 Task: Look for space in Lancenigo-Villorba, Italy from 8th June, 2023 to 16th June, 2023 for 2 adults in price range Rs.10000 to Rs.15000. Place can be entire place with 1  bedroom having 1 bed and 1 bathroom. Property type can be house, flat, guest house, hotel. Booking option can be shelf check-in. Required host language is English.
Action: Mouse moved to (381, 64)
Screenshot: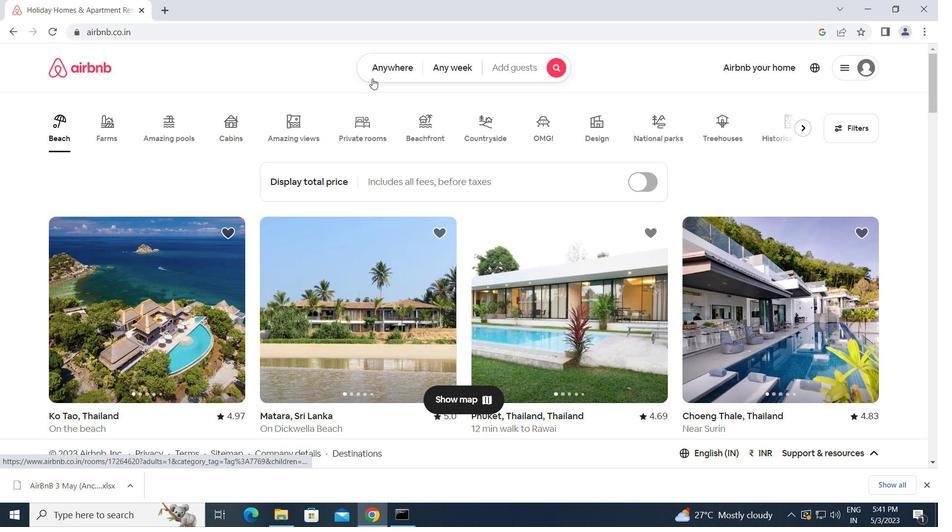 
Action: Mouse pressed left at (381, 64)
Screenshot: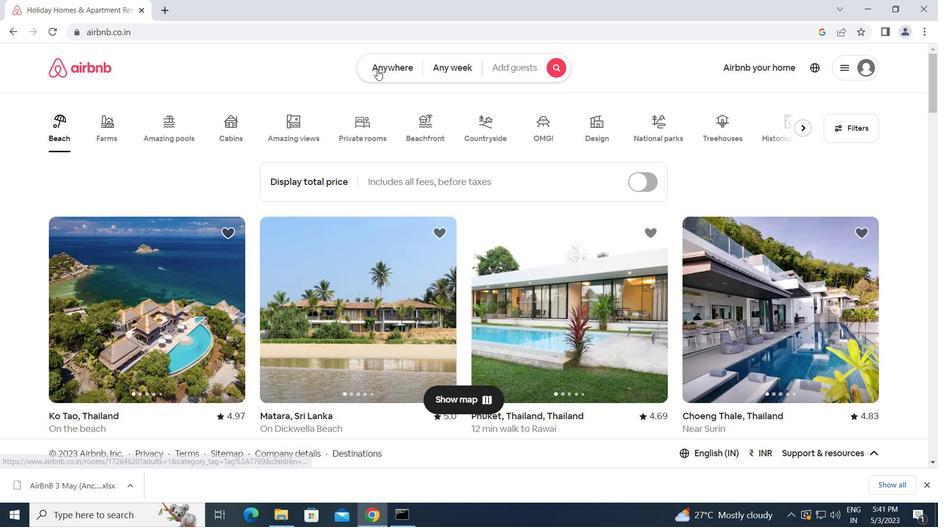 
Action: Mouse moved to (341, 101)
Screenshot: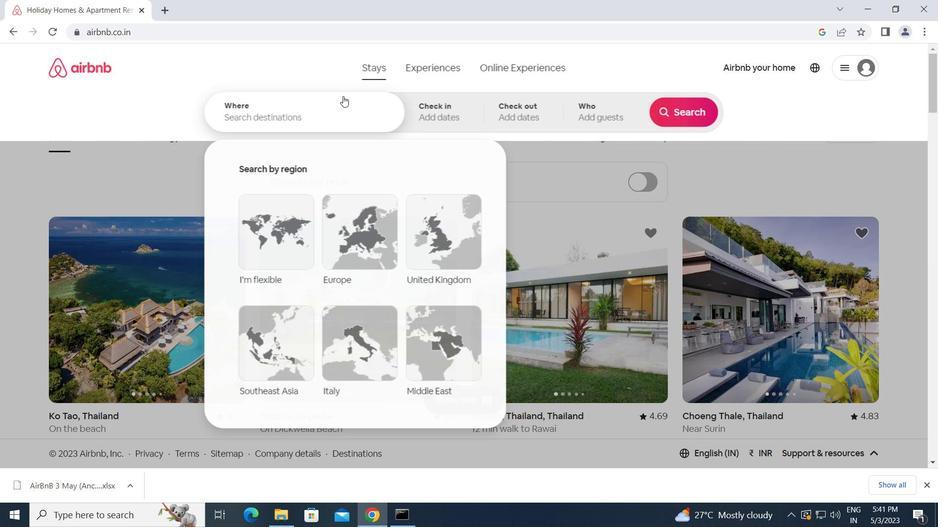 
Action: Mouse pressed left at (341, 101)
Screenshot: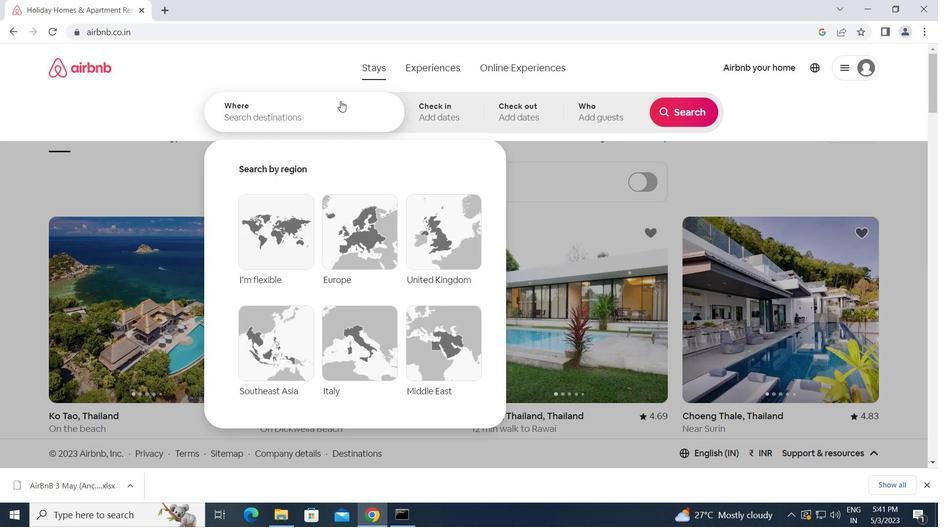 
Action: Key pressed l<Key.caps_lock>ancenigo-<Key.caps_lock>v<Key.caps_lock>illorba,<Key.space><Key.caps_lock>i<Key.caps_lock>taly<Key.enter>
Screenshot: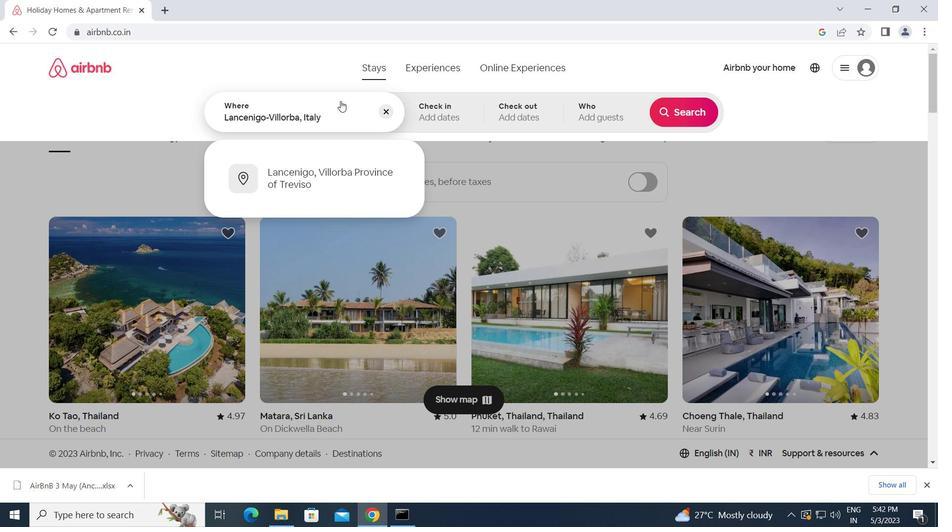 
Action: Mouse moved to (612, 291)
Screenshot: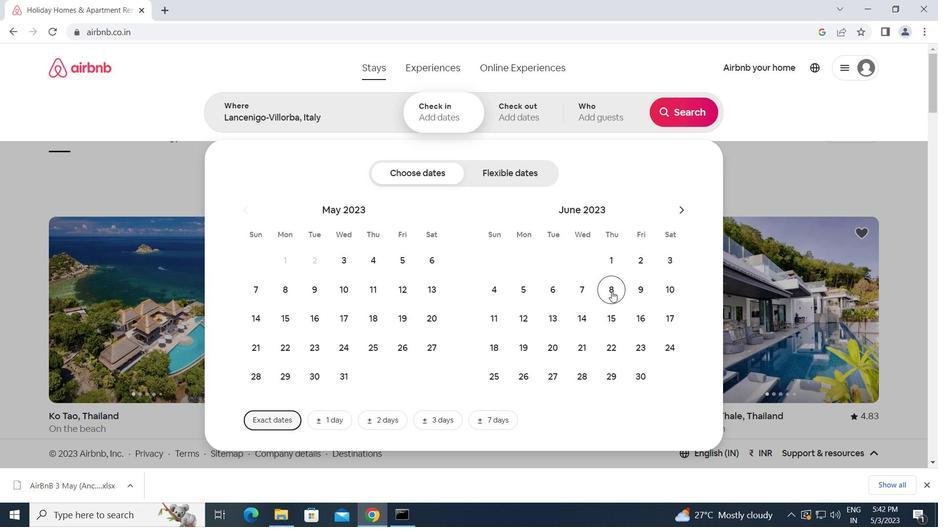 
Action: Mouse pressed left at (612, 291)
Screenshot: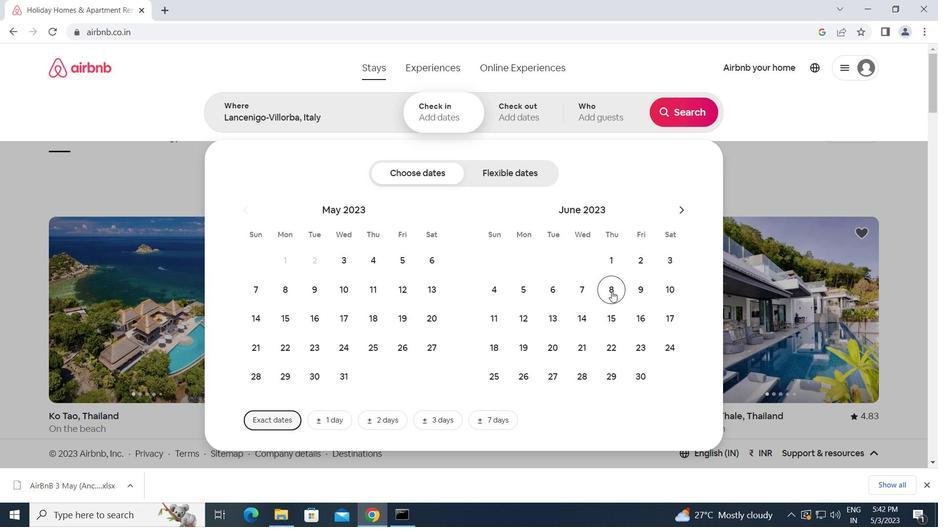 
Action: Mouse moved to (653, 322)
Screenshot: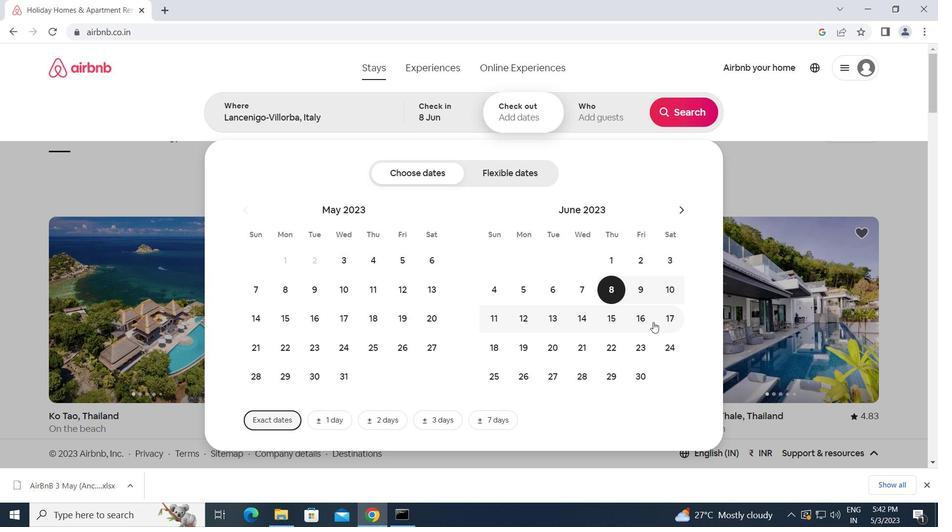 
Action: Mouse pressed left at (653, 322)
Screenshot: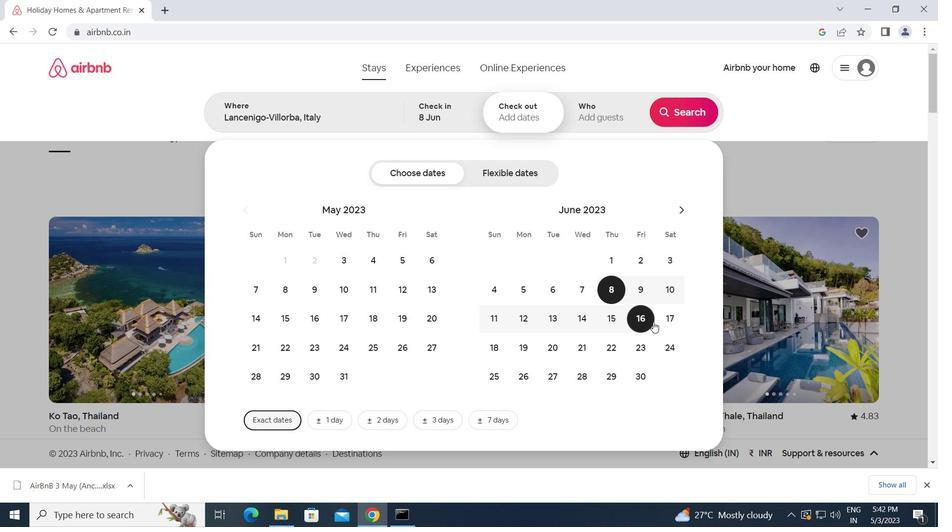 
Action: Mouse moved to (622, 114)
Screenshot: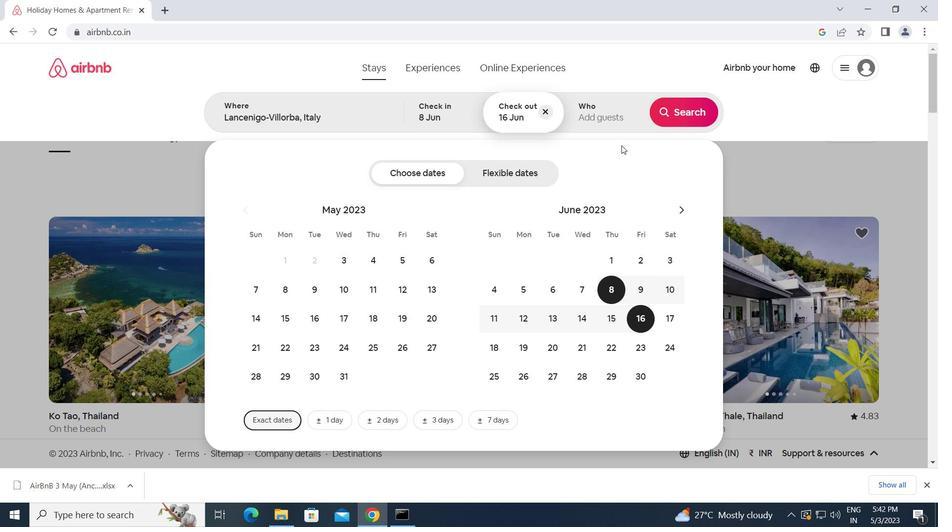 
Action: Mouse pressed left at (622, 114)
Screenshot: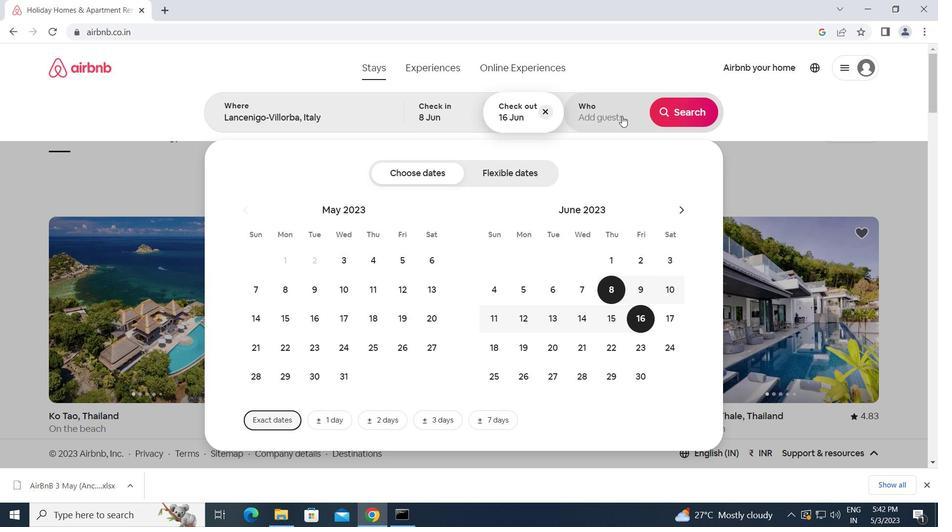 
Action: Mouse moved to (685, 178)
Screenshot: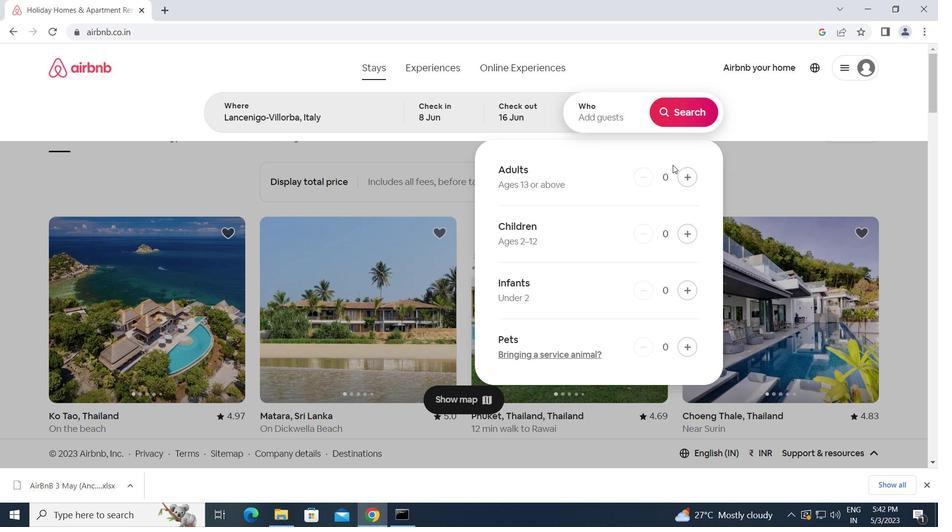 
Action: Mouse pressed left at (685, 178)
Screenshot: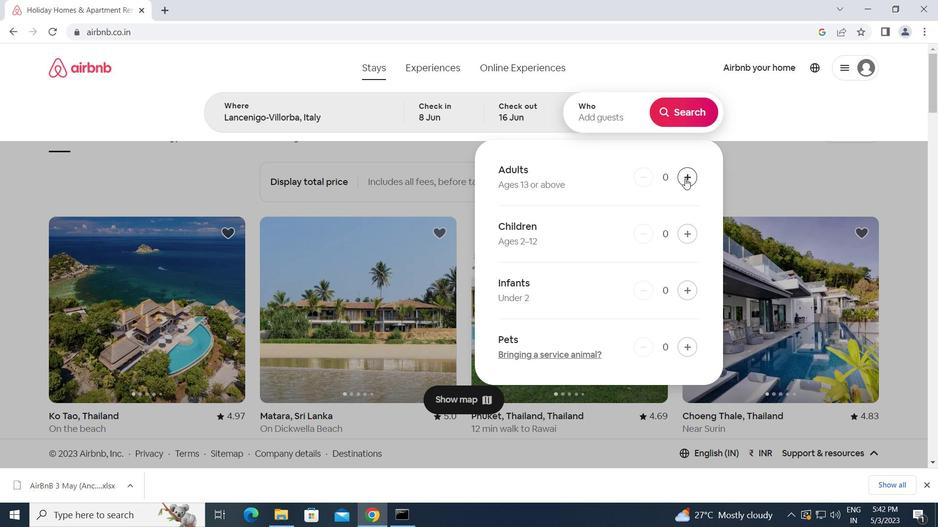 
Action: Mouse pressed left at (685, 178)
Screenshot: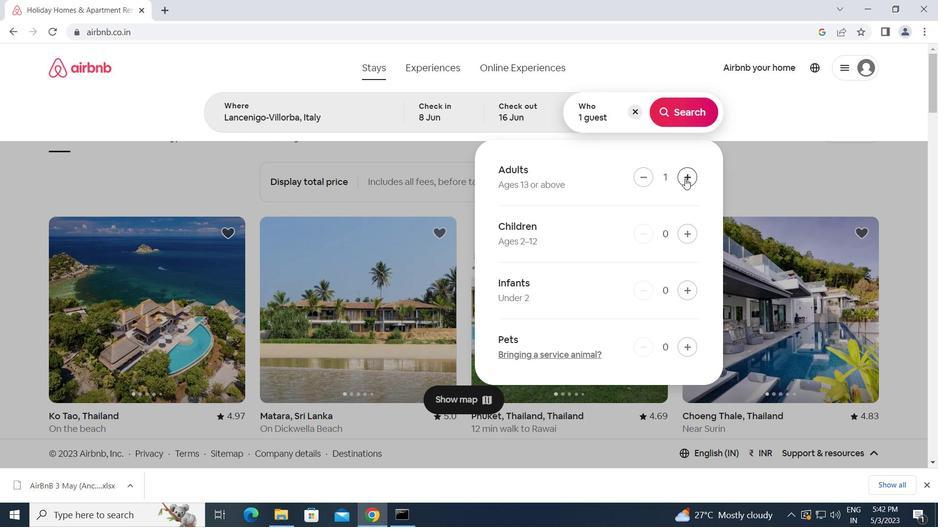 
Action: Mouse moved to (688, 105)
Screenshot: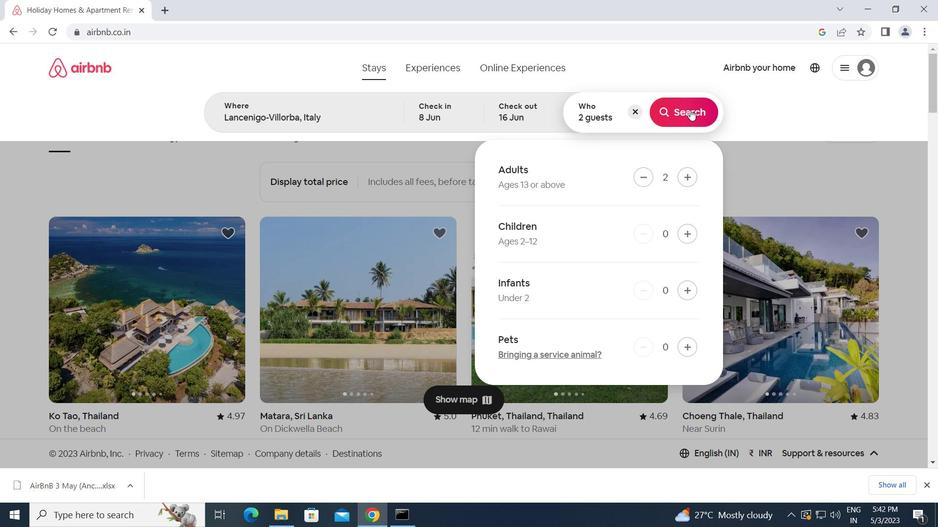 
Action: Mouse pressed left at (688, 105)
Screenshot: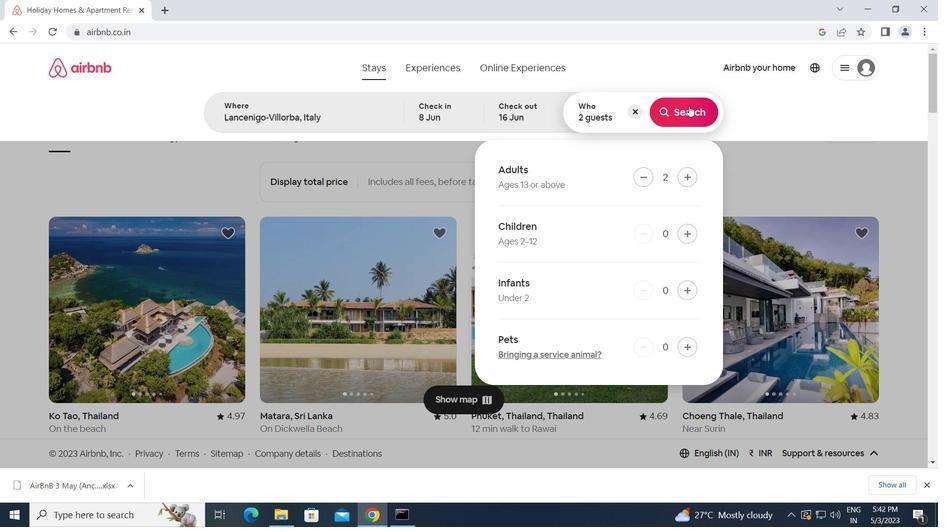 
Action: Mouse moved to (880, 119)
Screenshot: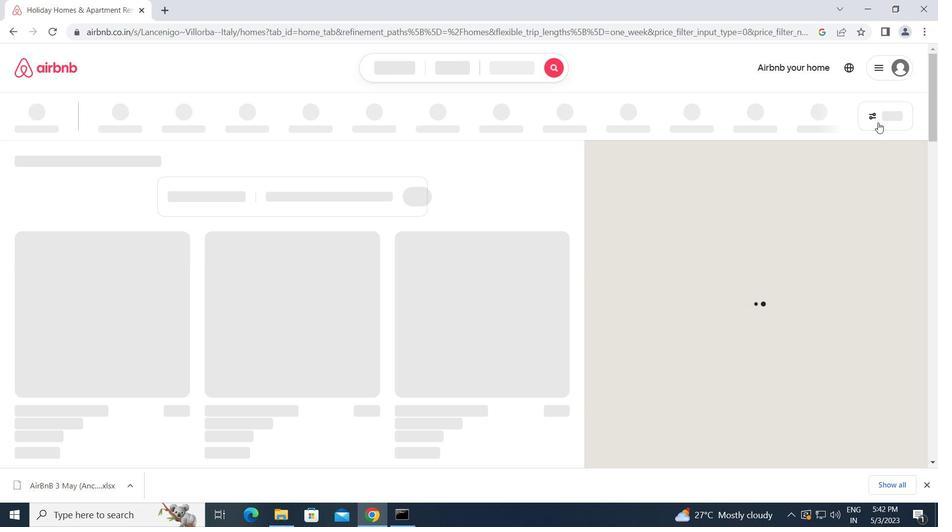 
Action: Mouse pressed left at (880, 119)
Screenshot: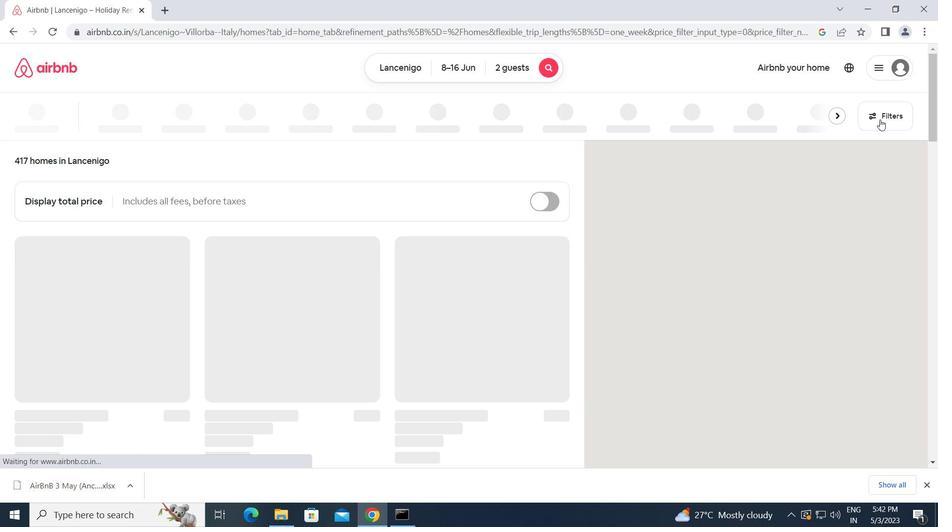 
Action: Mouse moved to (307, 273)
Screenshot: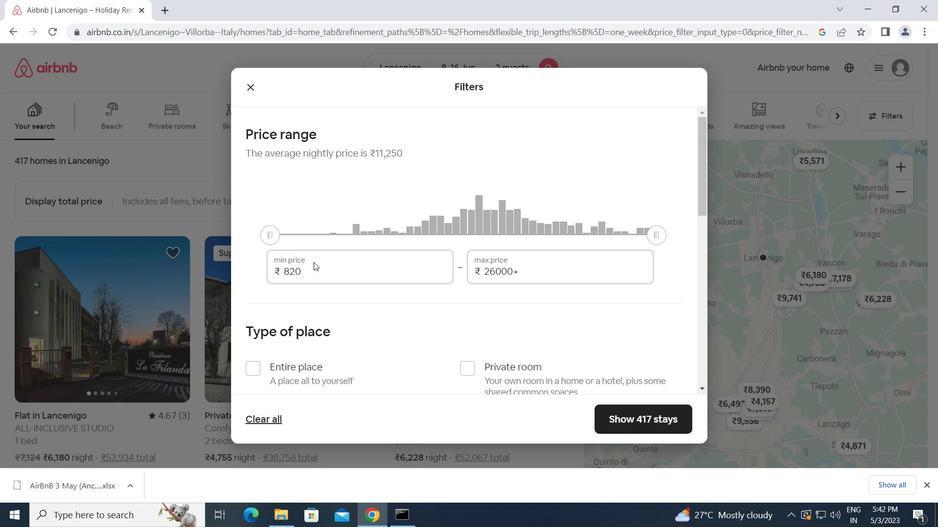 
Action: Mouse pressed left at (307, 273)
Screenshot: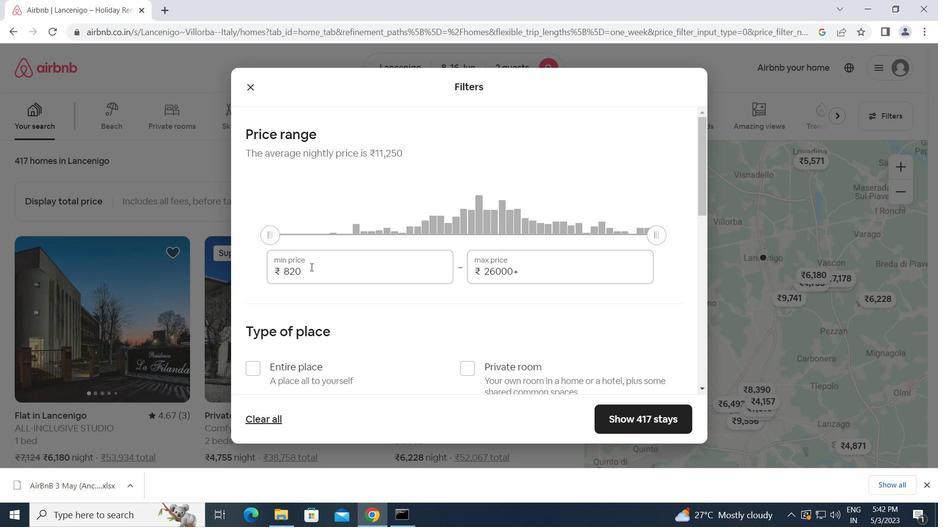 
Action: Mouse moved to (265, 277)
Screenshot: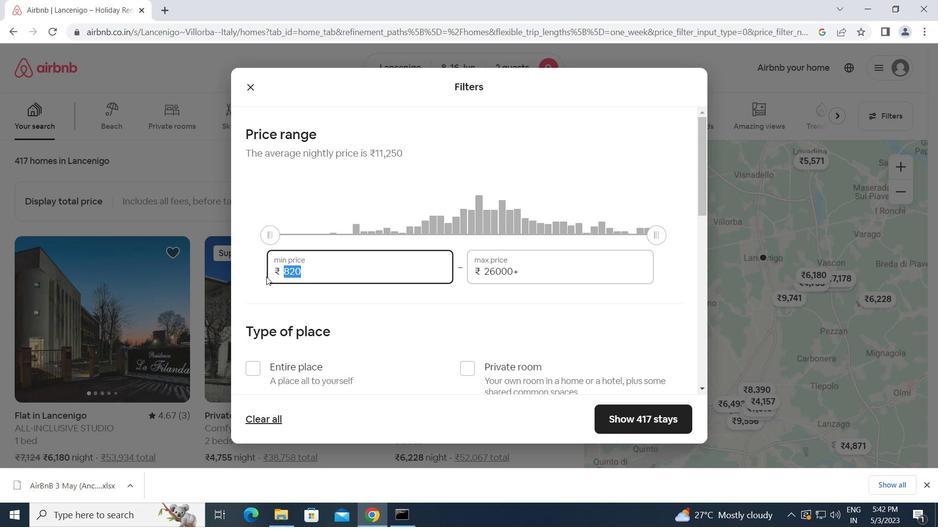 
Action: Key pressed 10000<Key.tab>15000
Screenshot: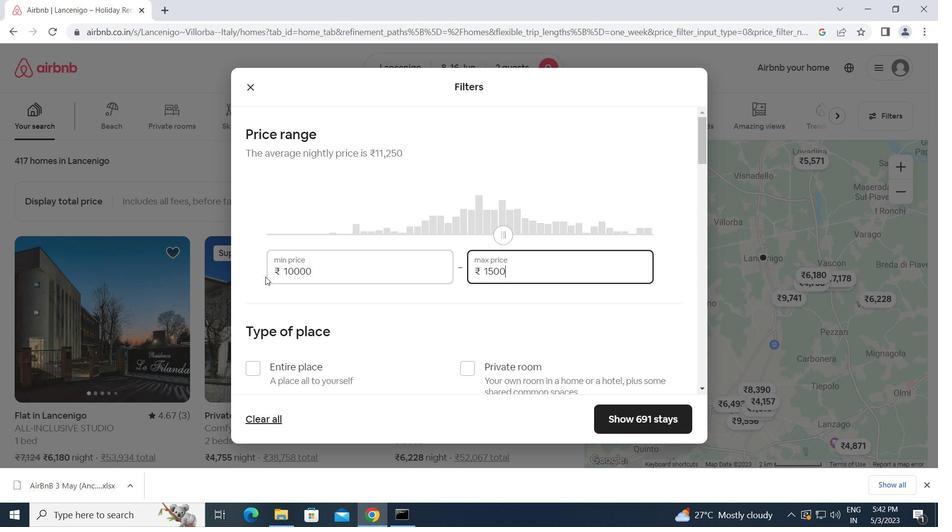 
Action: Mouse moved to (248, 365)
Screenshot: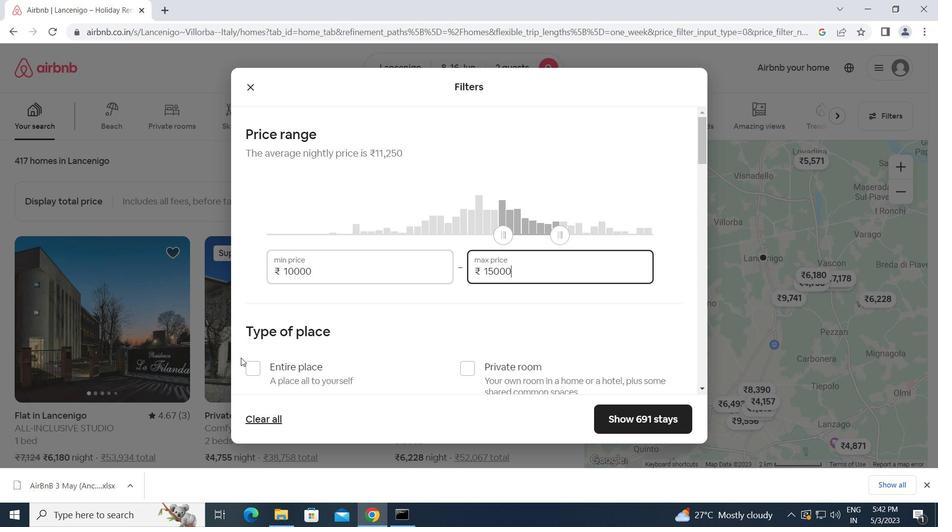 
Action: Mouse pressed left at (248, 365)
Screenshot: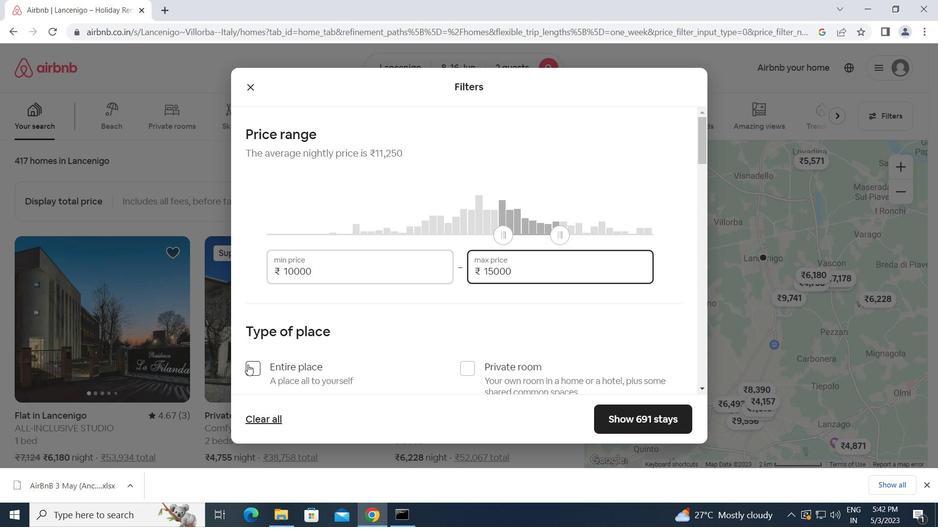 
Action: Mouse moved to (380, 367)
Screenshot: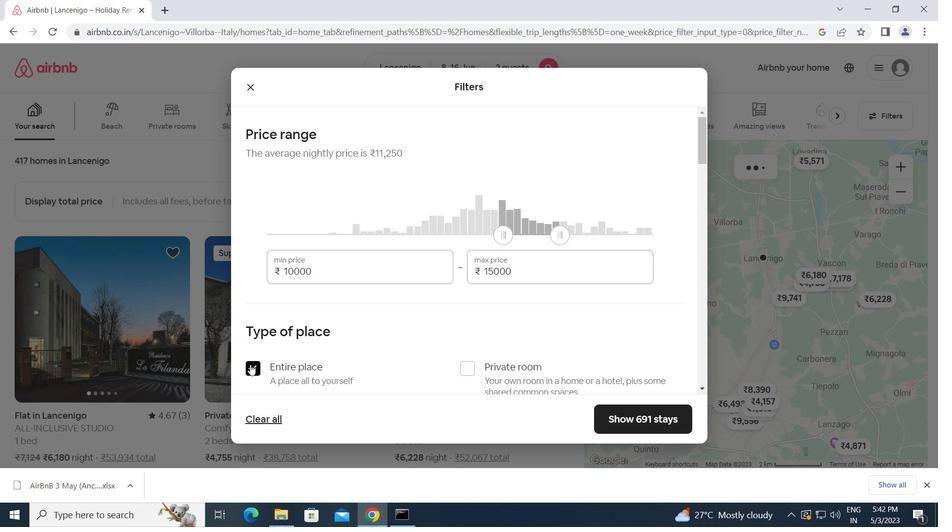 
Action: Mouse scrolled (380, 367) with delta (0, 0)
Screenshot: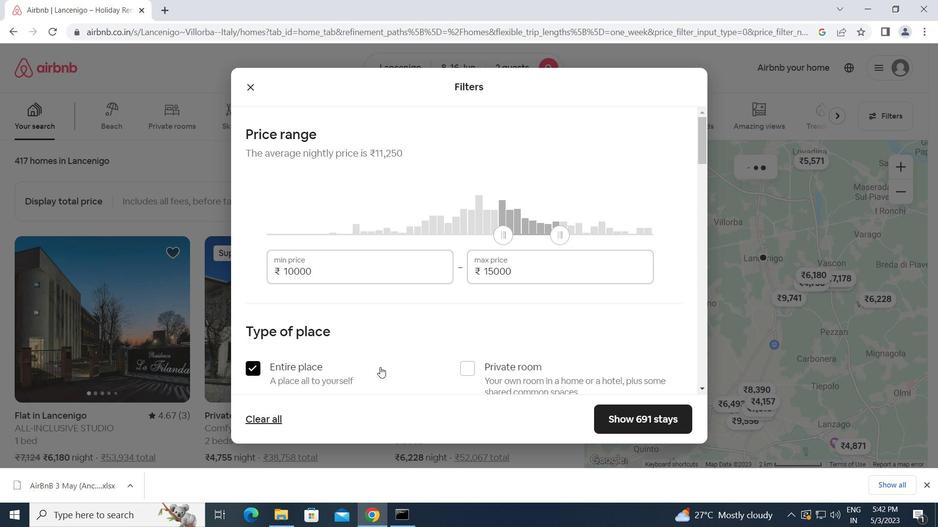
Action: Mouse scrolled (380, 367) with delta (0, 0)
Screenshot: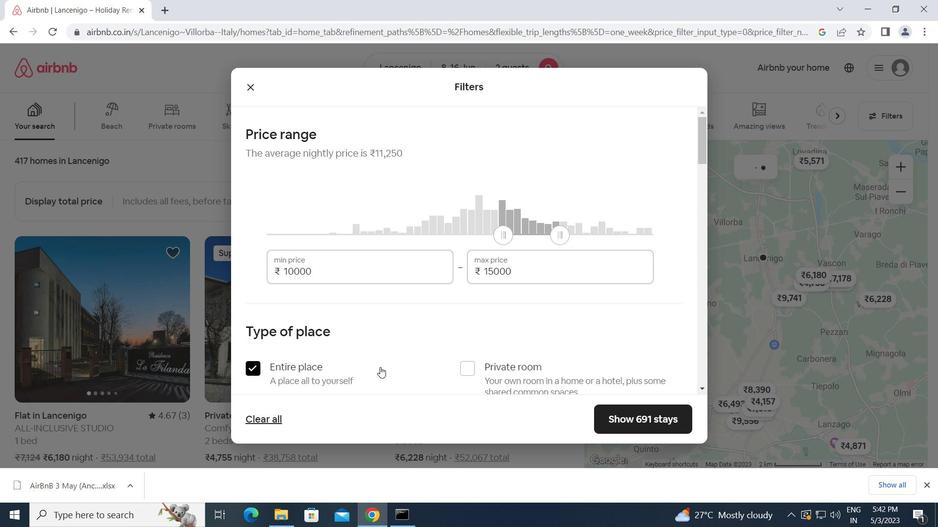 
Action: Mouse scrolled (380, 367) with delta (0, 0)
Screenshot: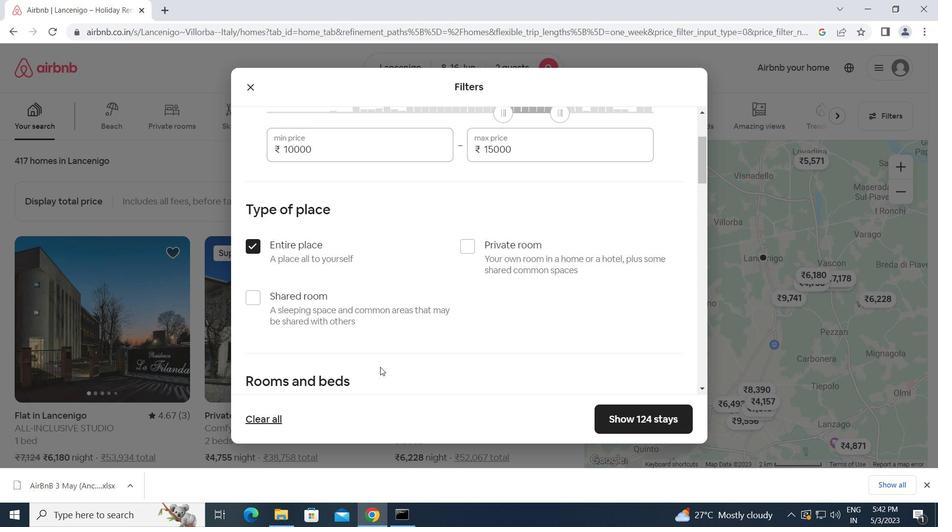 
Action: Mouse scrolled (380, 367) with delta (0, 0)
Screenshot: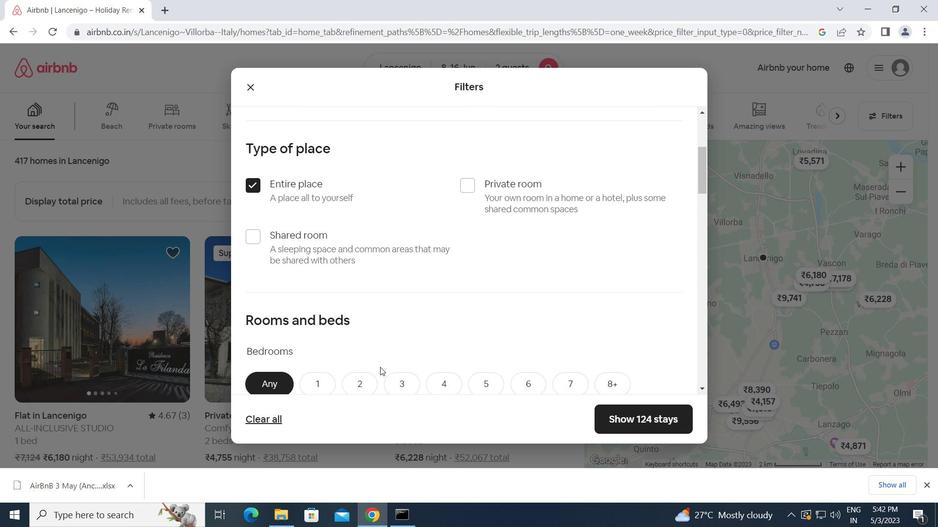 
Action: Mouse moved to (326, 329)
Screenshot: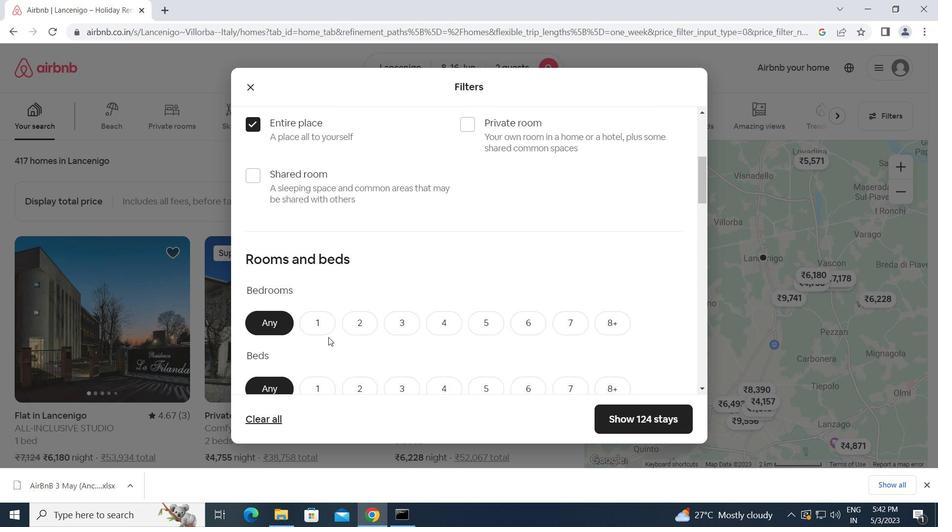 
Action: Mouse pressed left at (326, 329)
Screenshot: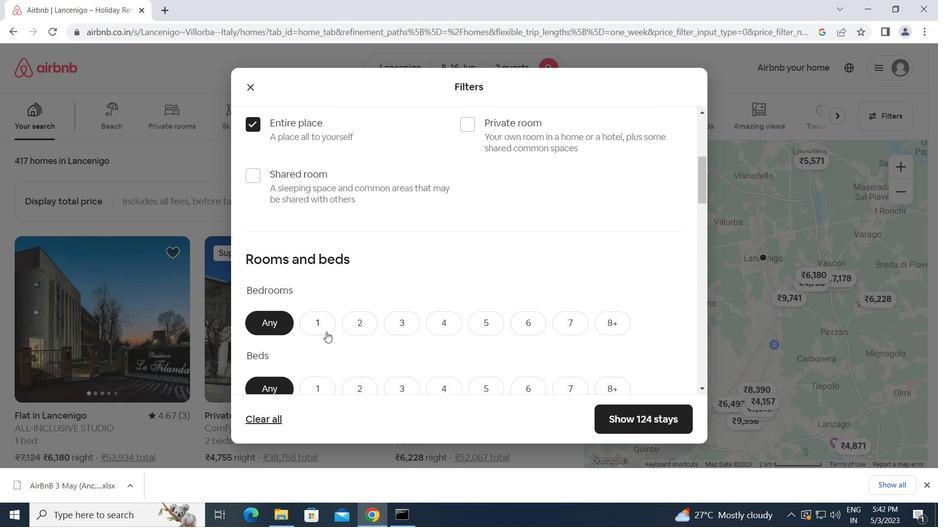 
Action: Mouse moved to (327, 330)
Screenshot: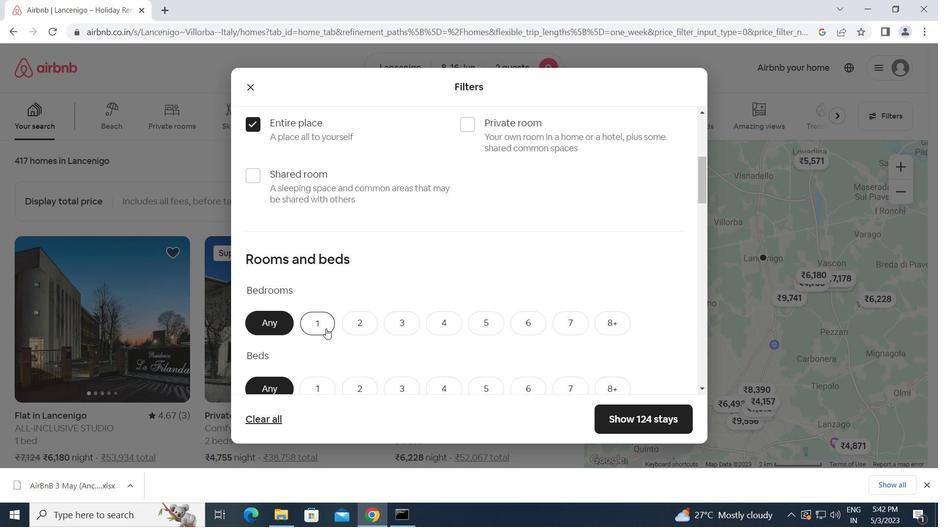 
Action: Mouse scrolled (327, 330) with delta (0, 0)
Screenshot: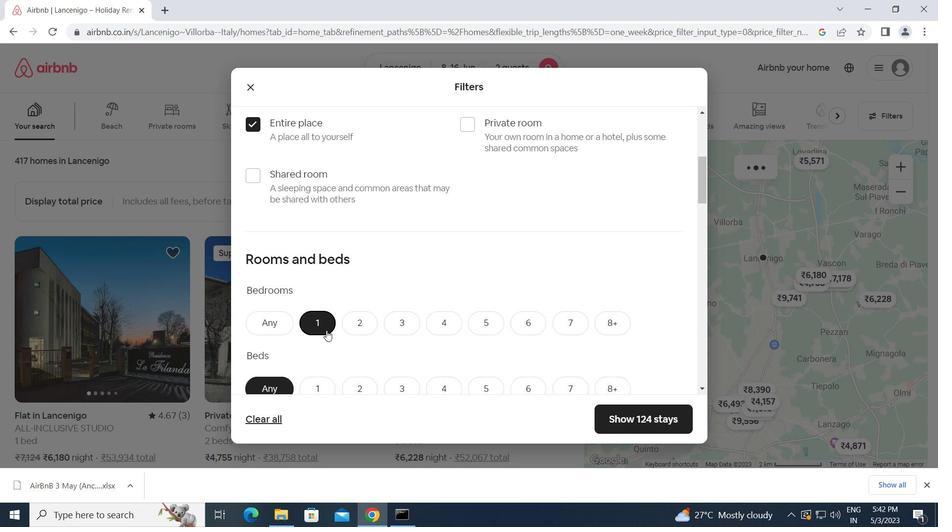 
Action: Mouse scrolled (327, 330) with delta (0, 0)
Screenshot: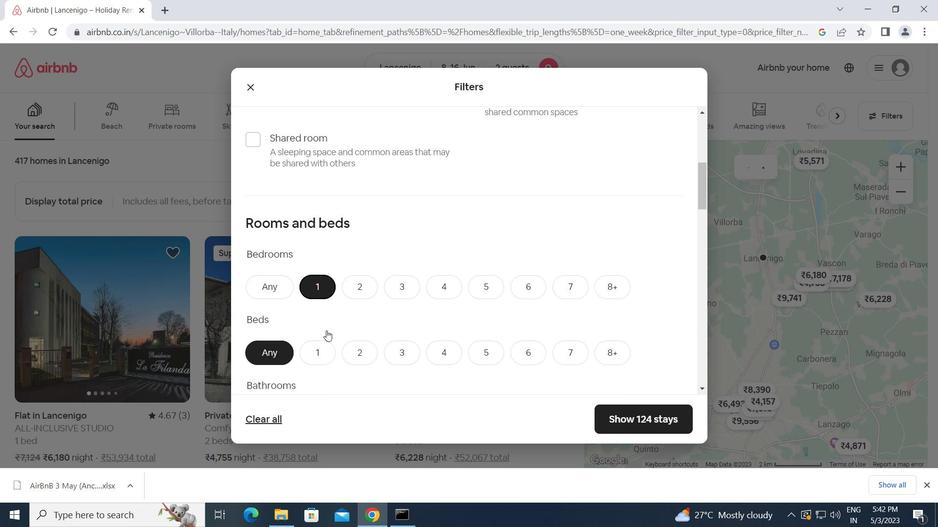 
Action: Mouse moved to (320, 263)
Screenshot: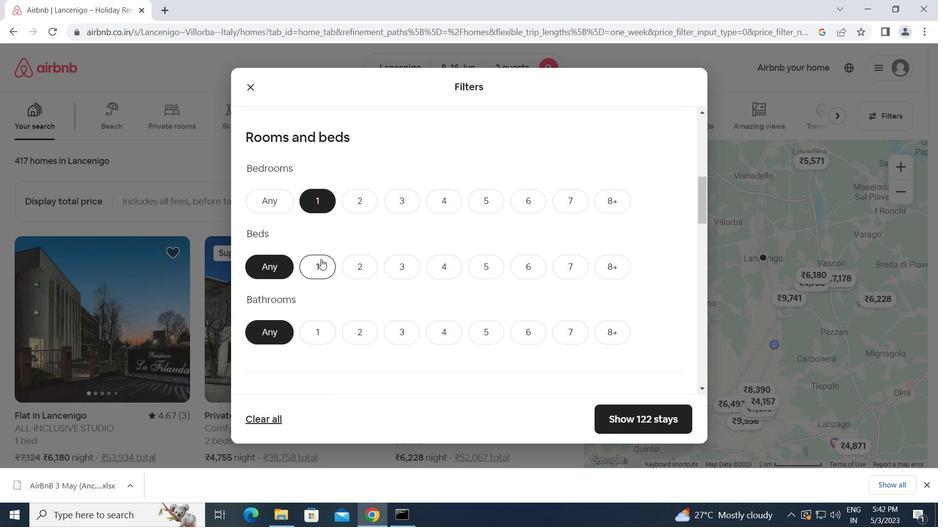 
Action: Mouse pressed left at (320, 263)
Screenshot: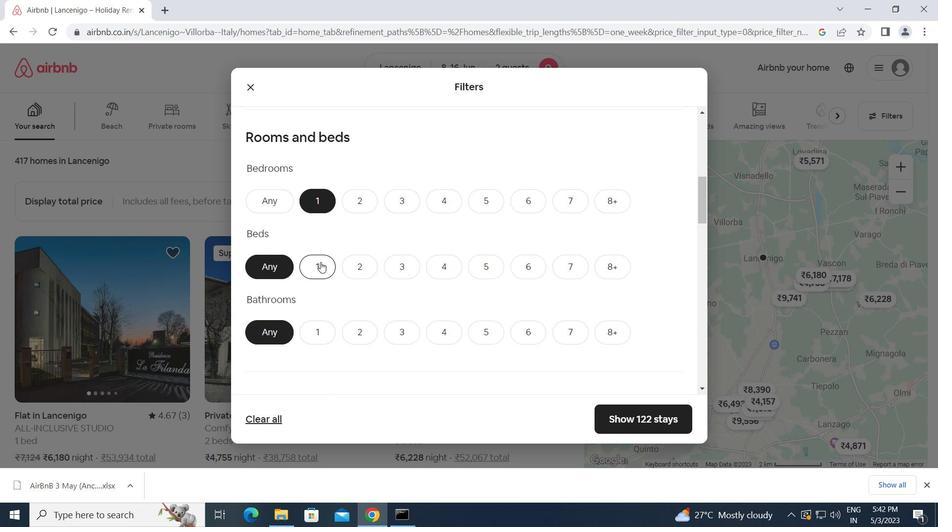 
Action: Mouse moved to (325, 328)
Screenshot: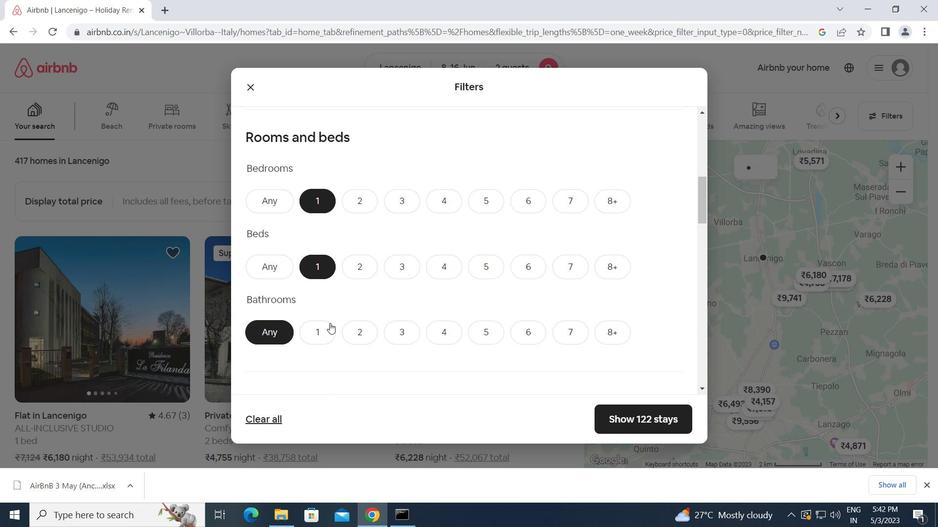 
Action: Mouse pressed left at (325, 328)
Screenshot: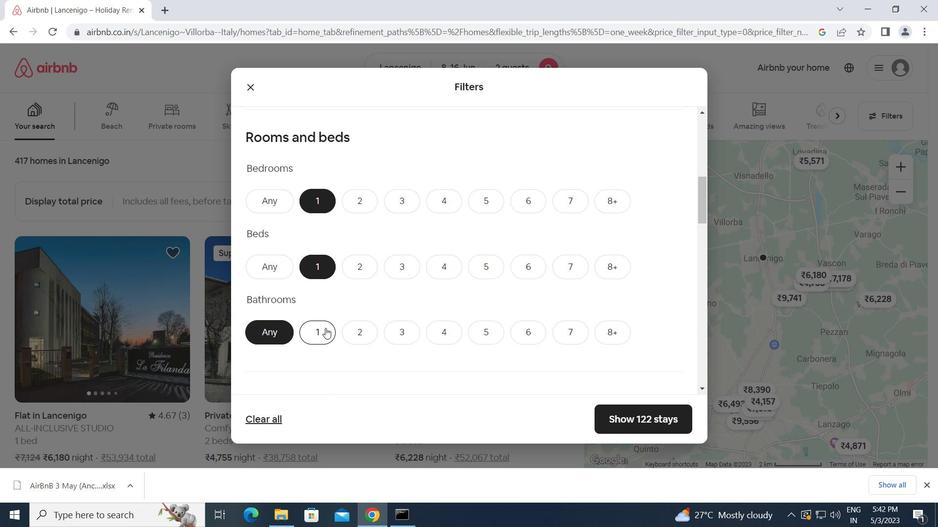 
Action: Mouse moved to (327, 328)
Screenshot: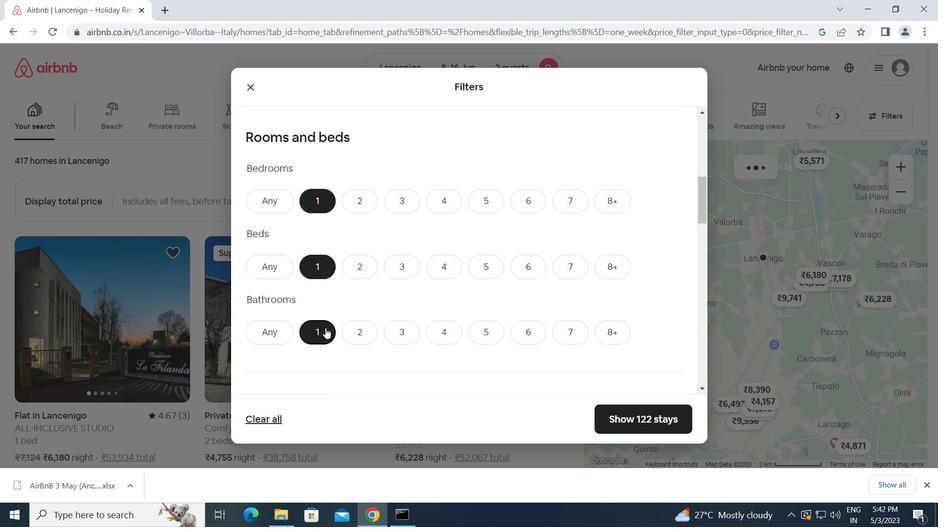 
Action: Mouse scrolled (327, 328) with delta (0, 0)
Screenshot: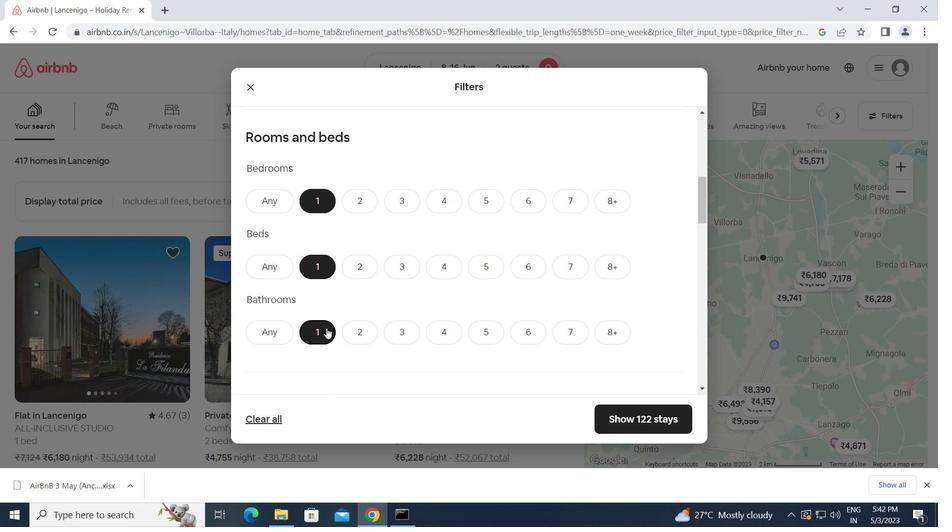 
Action: Mouse scrolled (327, 328) with delta (0, 0)
Screenshot: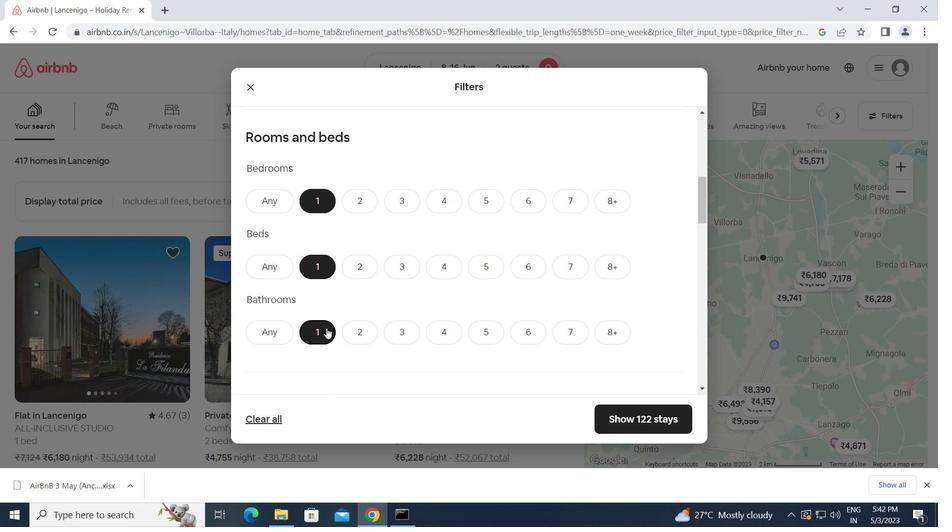 
Action: Mouse scrolled (327, 328) with delta (0, 0)
Screenshot: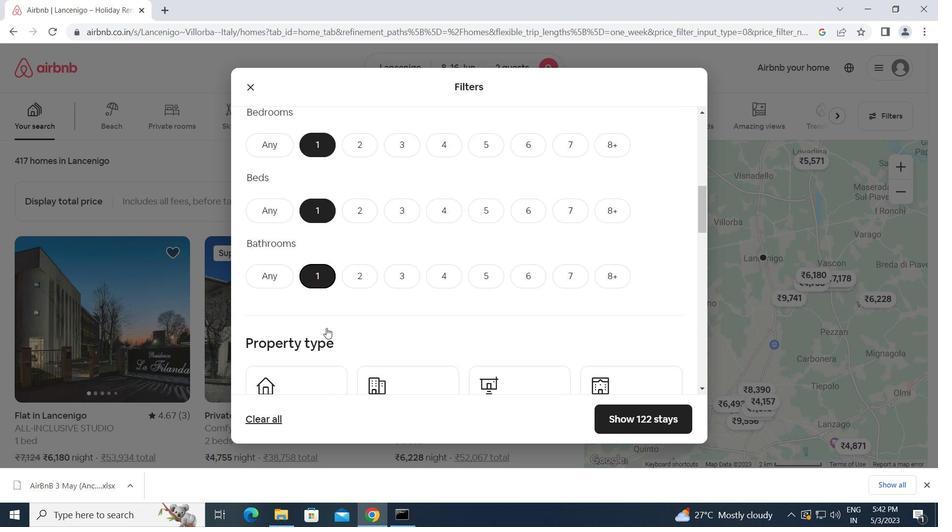 
Action: Mouse moved to (306, 284)
Screenshot: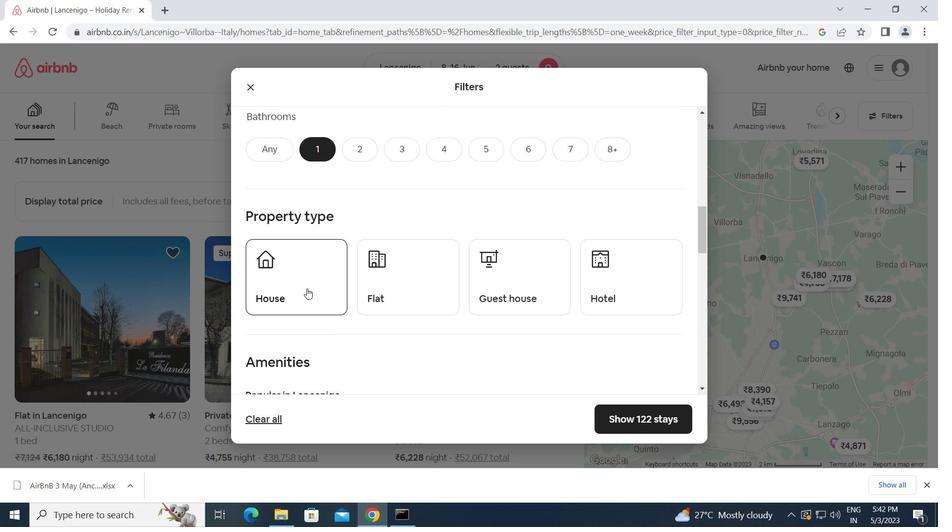 
Action: Mouse pressed left at (306, 284)
Screenshot: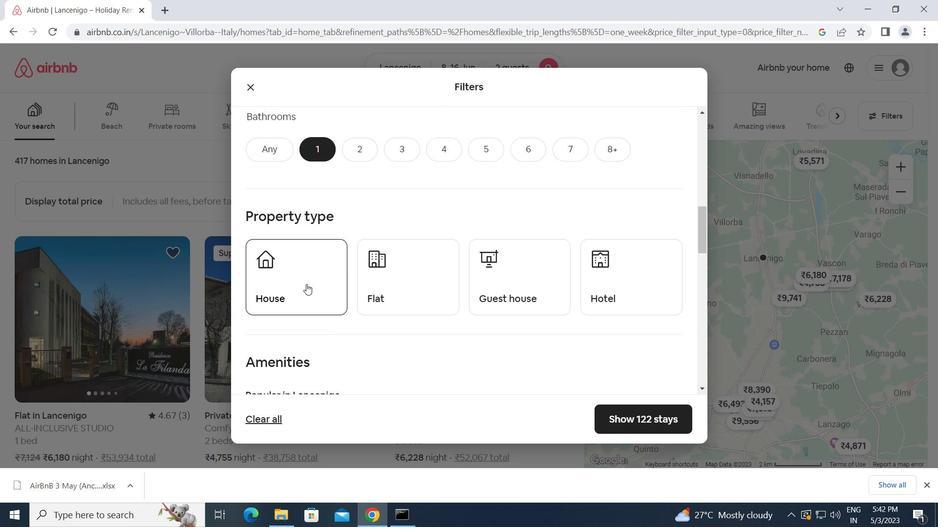 
Action: Mouse moved to (382, 295)
Screenshot: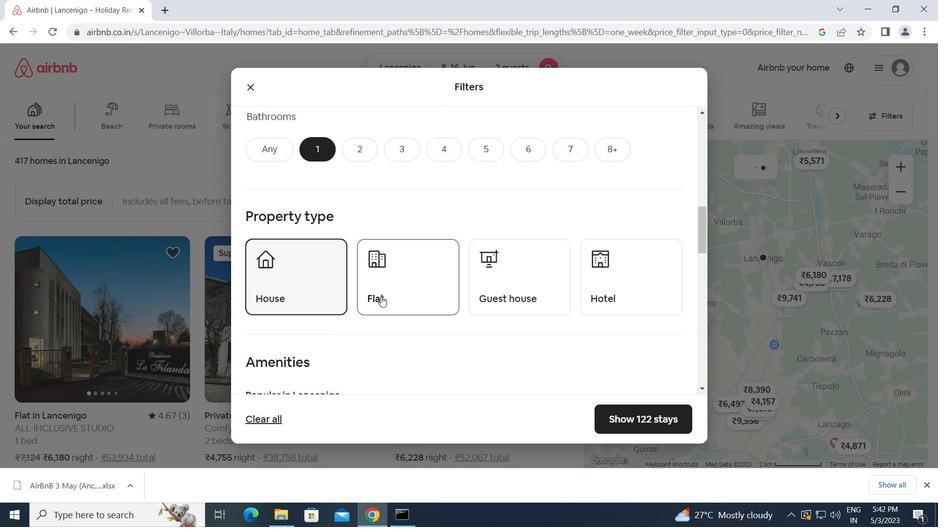 
Action: Mouse pressed left at (382, 295)
Screenshot: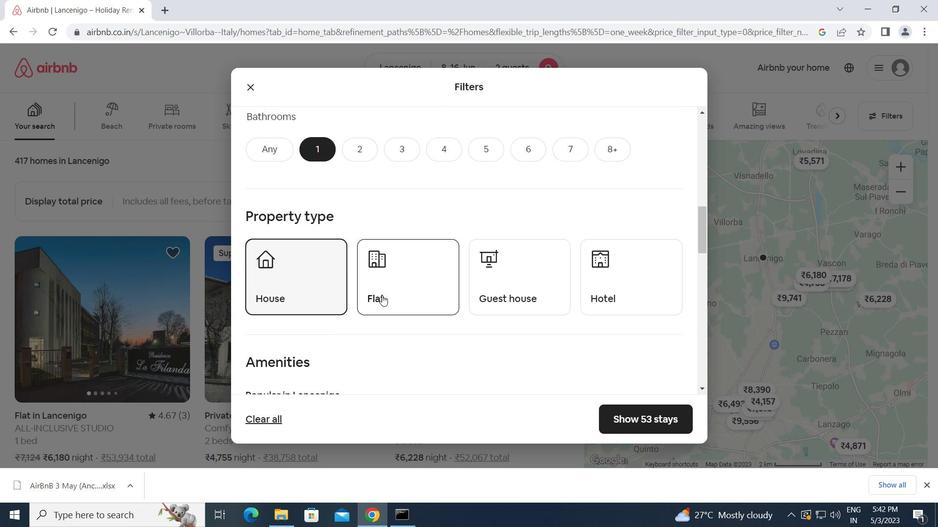 
Action: Mouse moved to (498, 276)
Screenshot: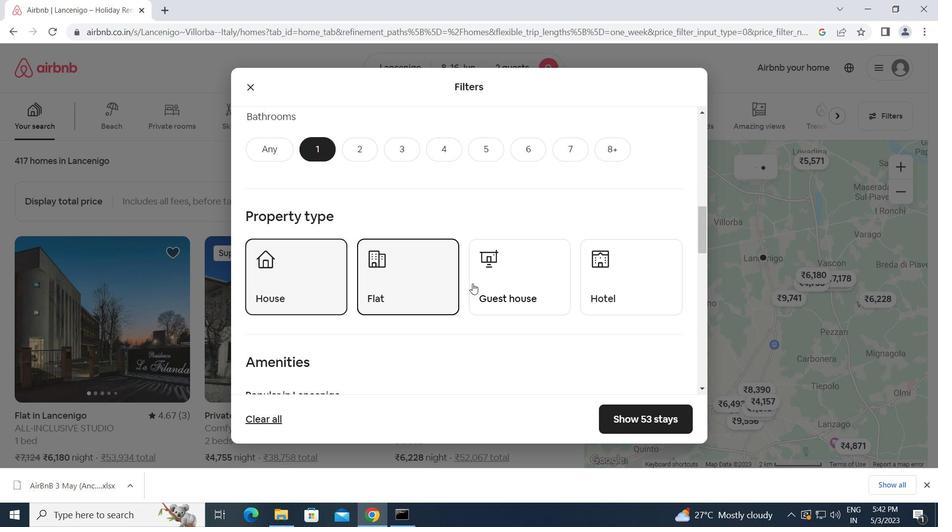 
Action: Mouse pressed left at (498, 276)
Screenshot: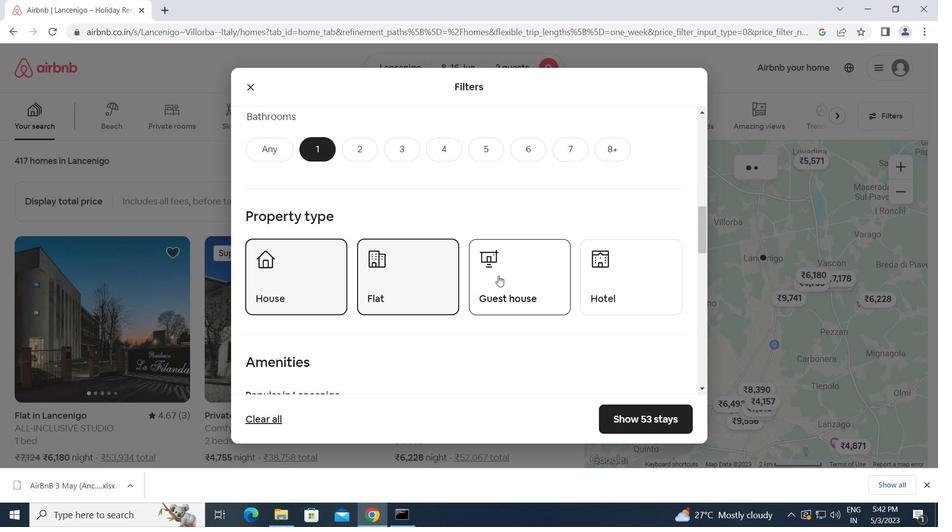 
Action: Mouse moved to (600, 286)
Screenshot: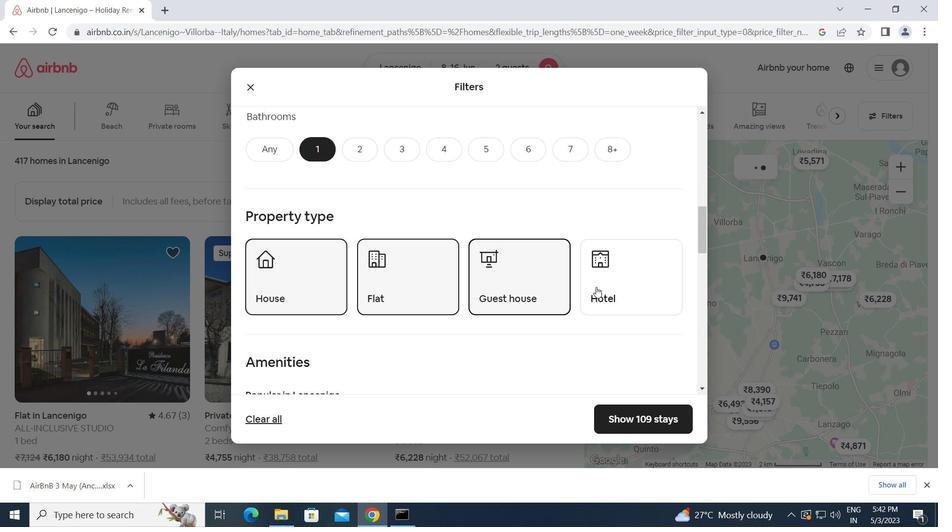 
Action: Mouse pressed left at (600, 286)
Screenshot: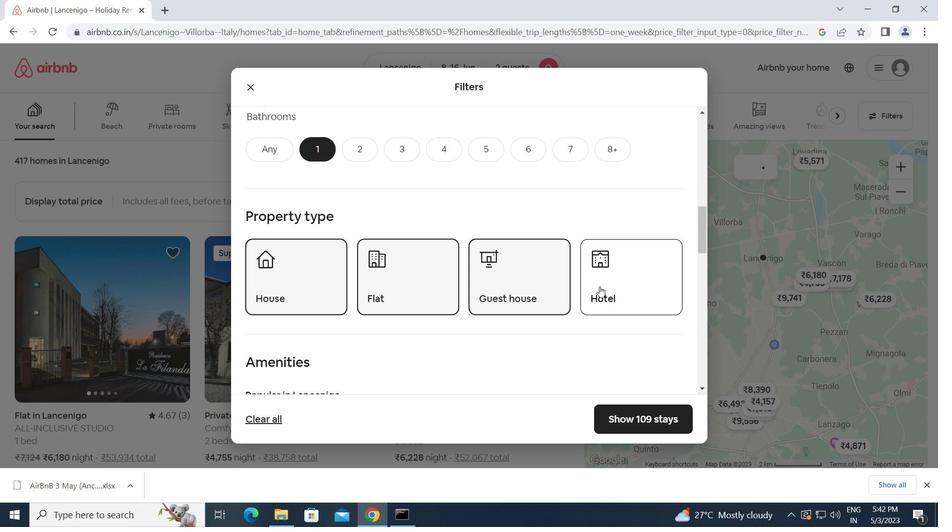 
Action: Mouse moved to (491, 307)
Screenshot: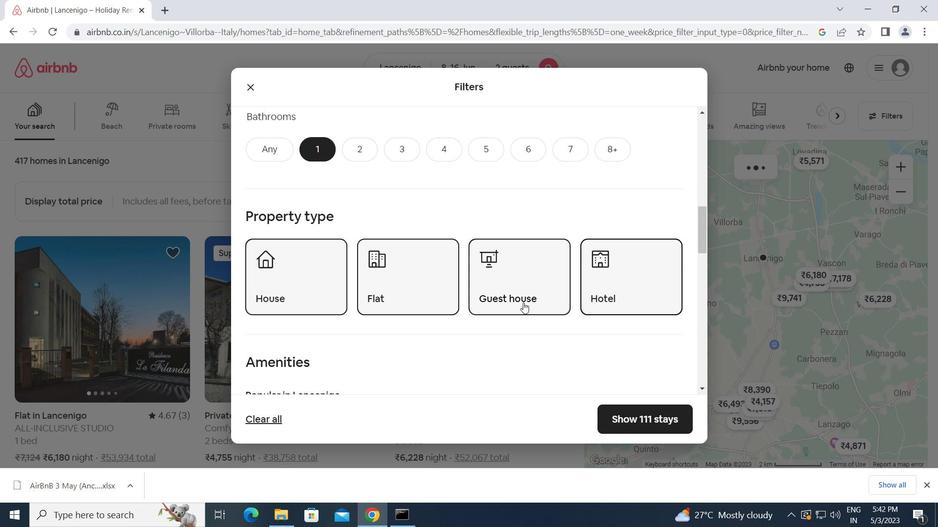 
Action: Mouse scrolled (491, 307) with delta (0, 0)
Screenshot: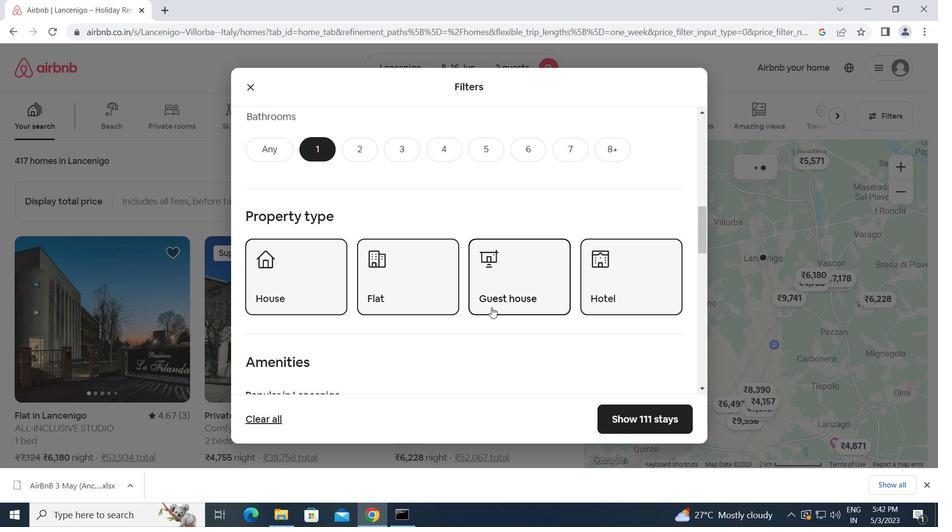 
Action: Mouse scrolled (491, 307) with delta (0, 0)
Screenshot: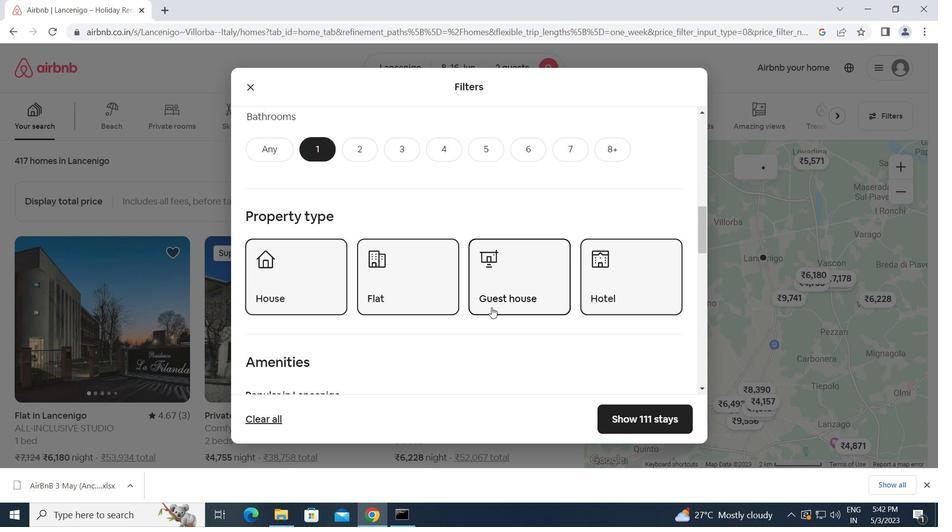 
Action: Mouse scrolled (491, 307) with delta (0, 0)
Screenshot: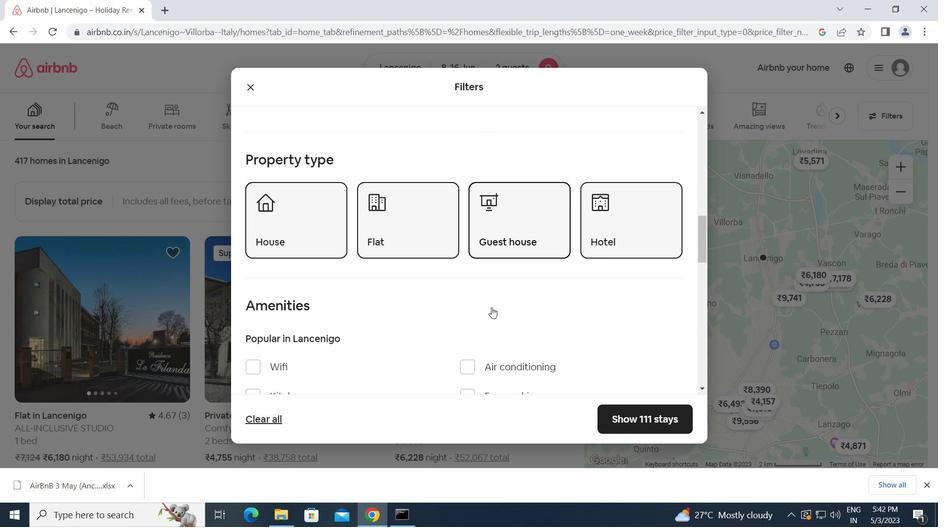 
Action: Mouse scrolled (491, 307) with delta (0, 0)
Screenshot: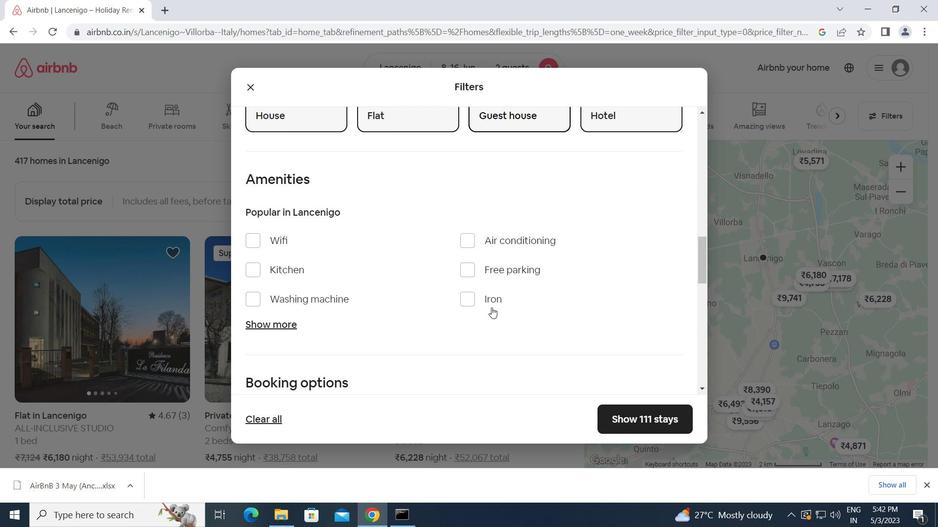 
Action: Mouse scrolled (491, 307) with delta (0, 0)
Screenshot: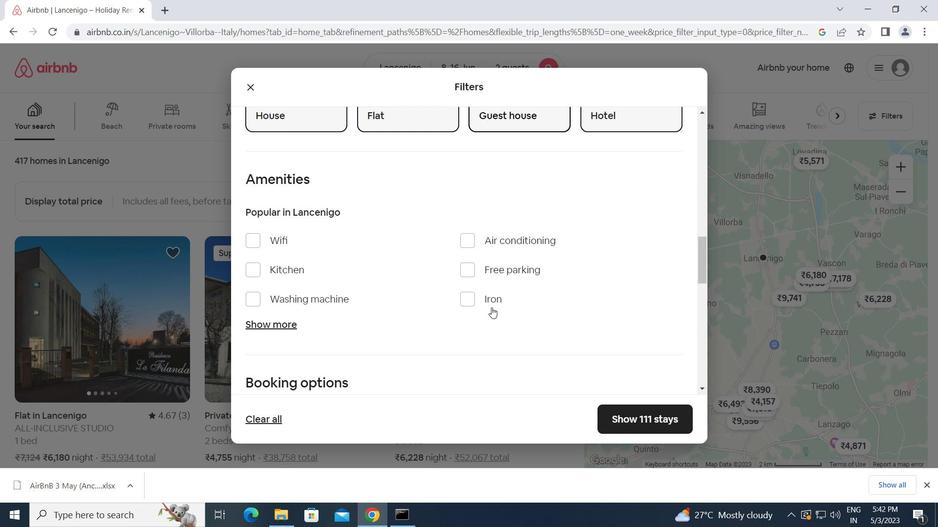 
Action: Mouse scrolled (491, 307) with delta (0, 0)
Screenshot: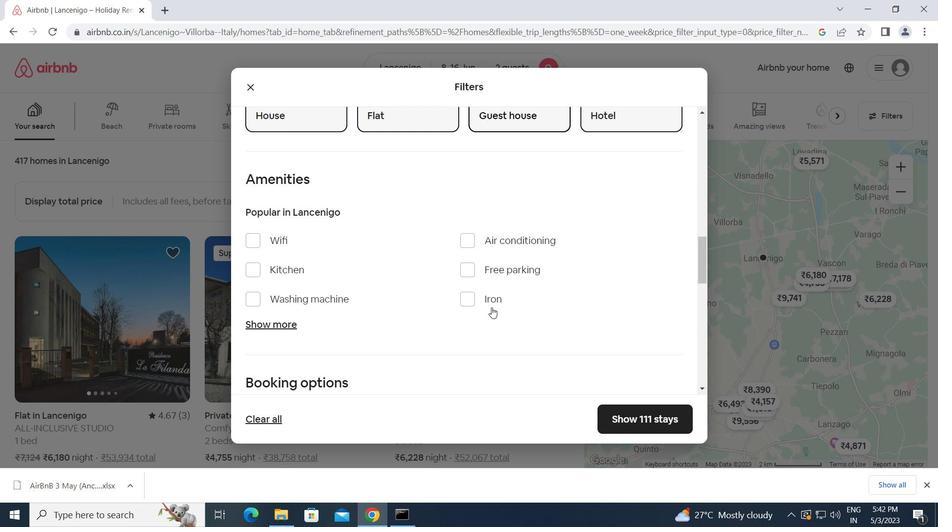 
Action: Mouse moved to (659, 278)
Screenshot: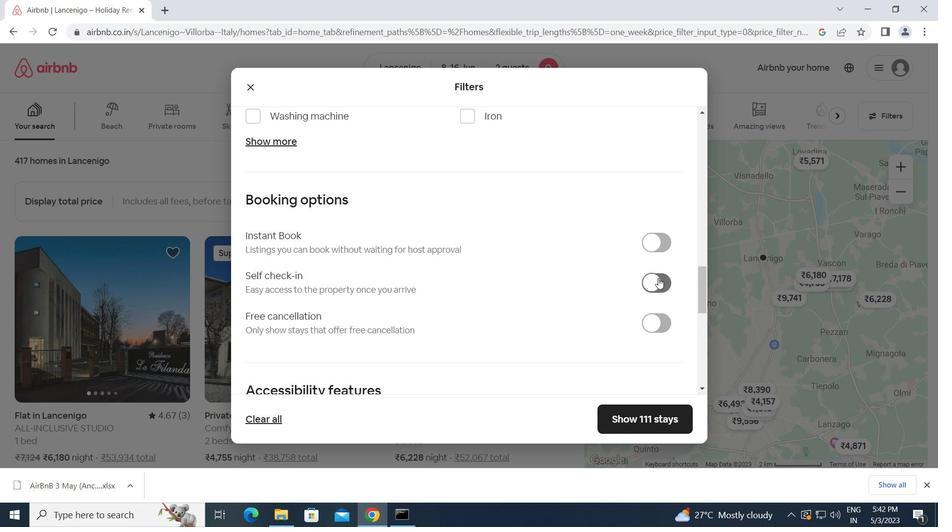 
Action: Mouse pressed left at (659, 278)
Screenshot: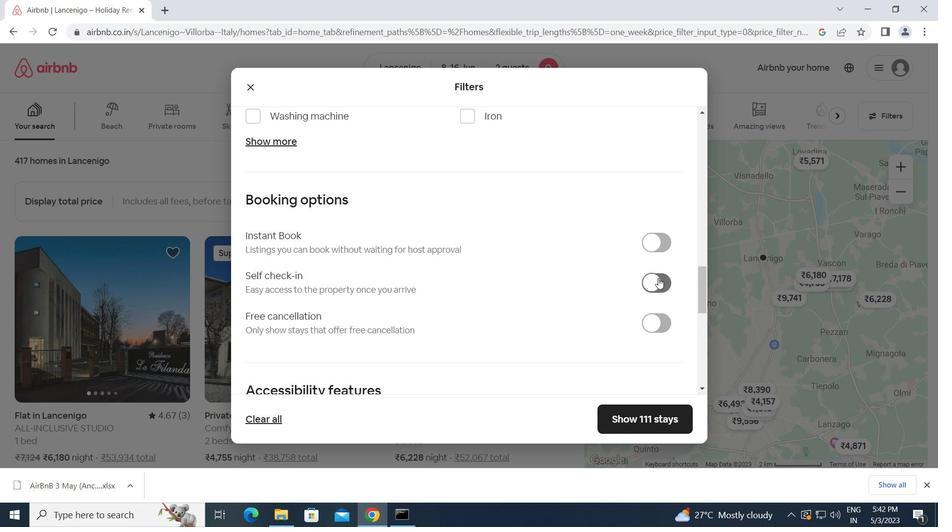 
Action: Mouse moved to (543, 312)
Screenshot: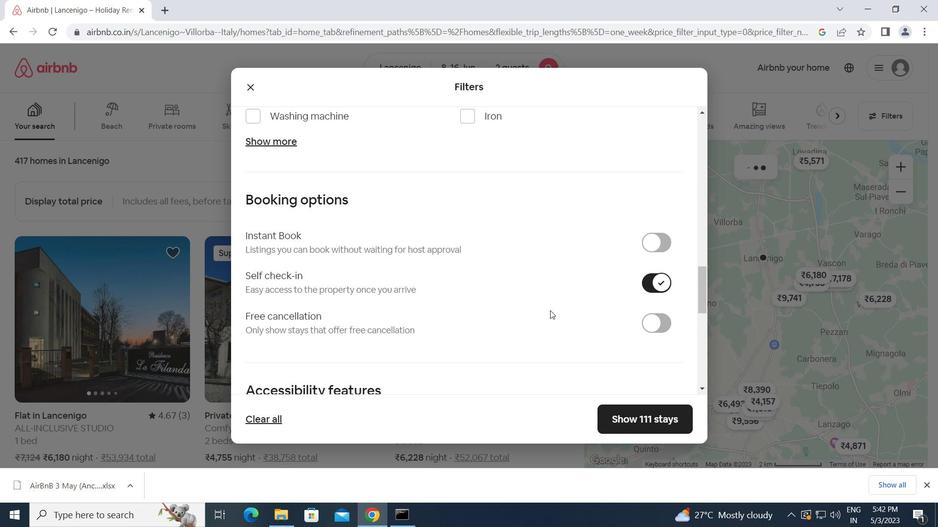 
Action: Mouse scrolled (543, 312) with delta (0, 0)
Screenshot: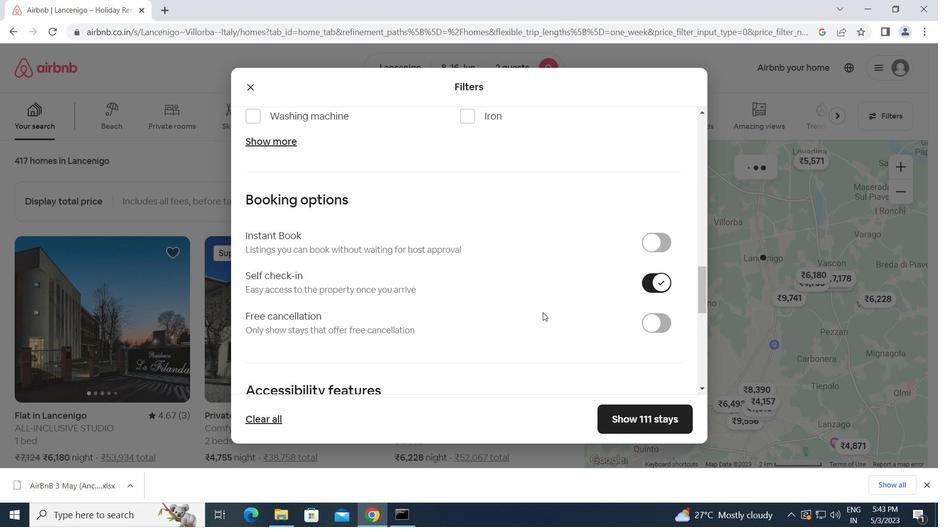 
Action: Mouse scrolled (543, 312) with delta (0, 0)
Screenshot: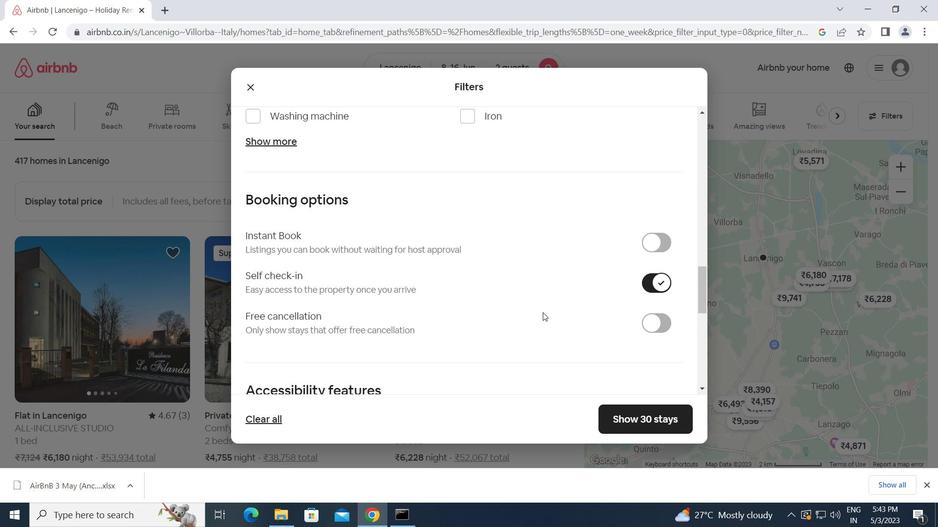 
Action: Mouse scrolled (543, 312) with delta (0, 0)
Screenshot: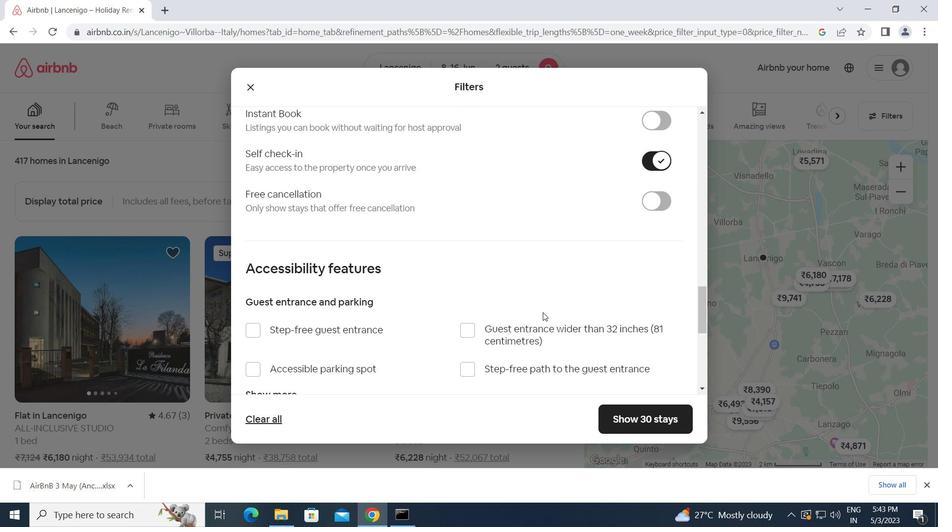 
Action: Mouse scrolled (543, 312) with delta (0, 0)
Screenshot: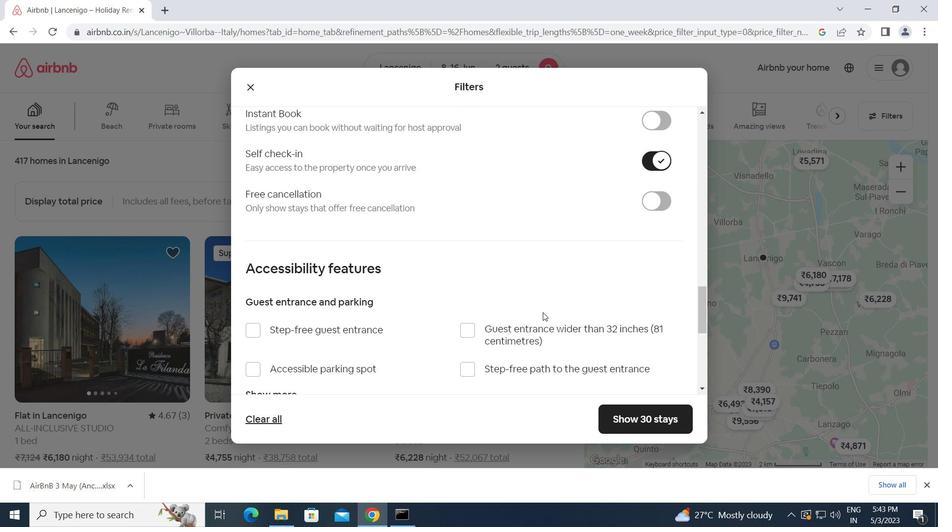 
Action: Mouse scrolled (543, 312) with delta (0, 0)
Screenshot: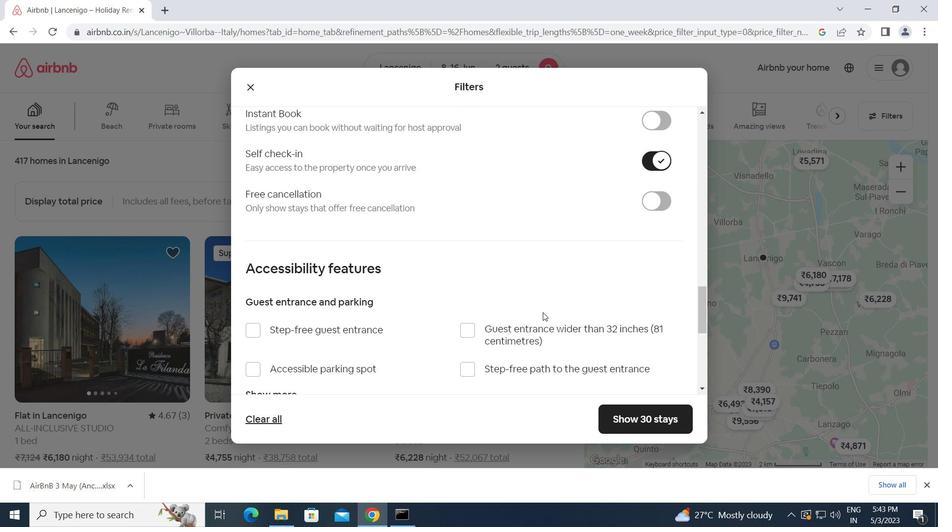 
Action: Mouse scrolled (543, 312) with delta (0, 0)
Screenshot: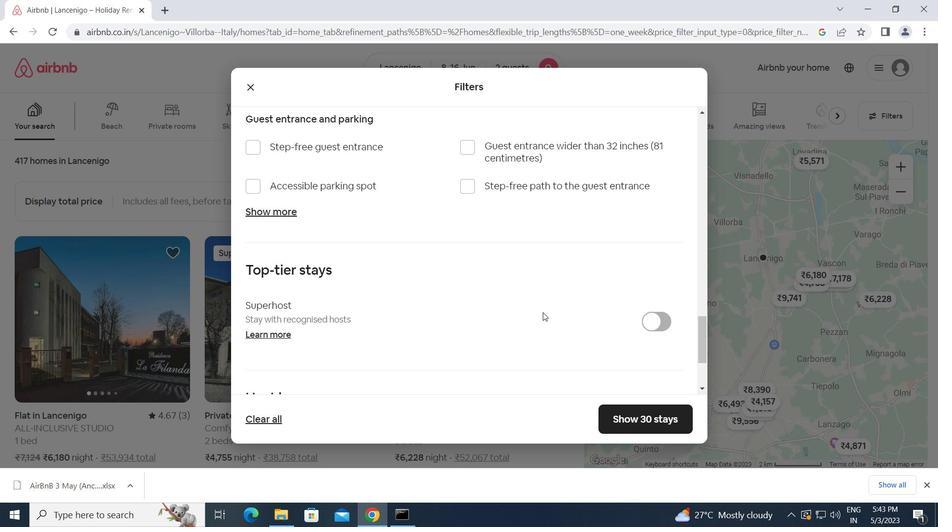 
Action: Mouse scrolled (543, 312) with delta (0, 0)
Screenshot: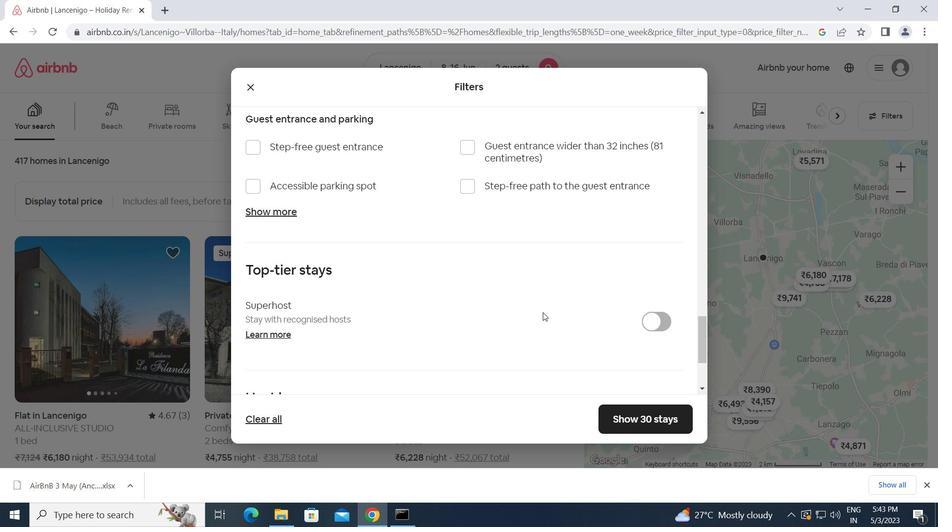 
Action: Mouse moved to (253, 310)
Screenshot: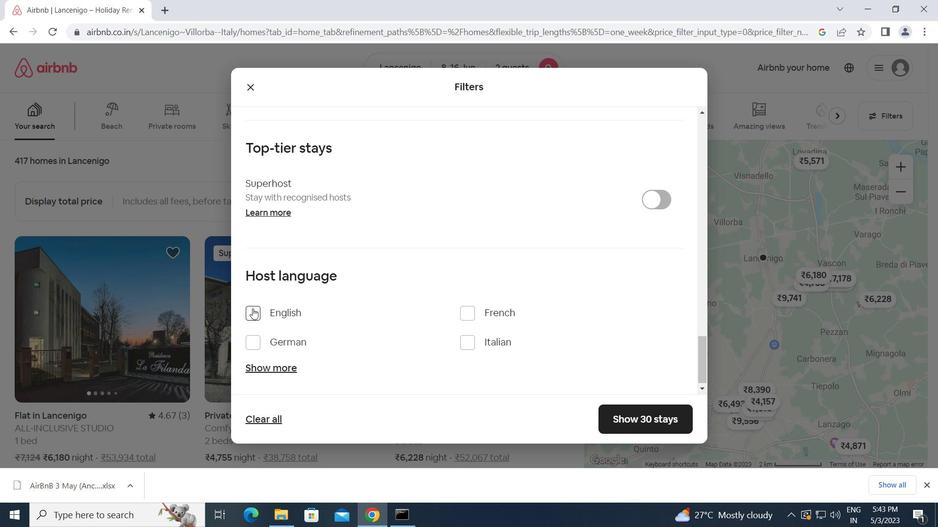 
Action: Mouse pressed left at (253, 310)
Screenshot: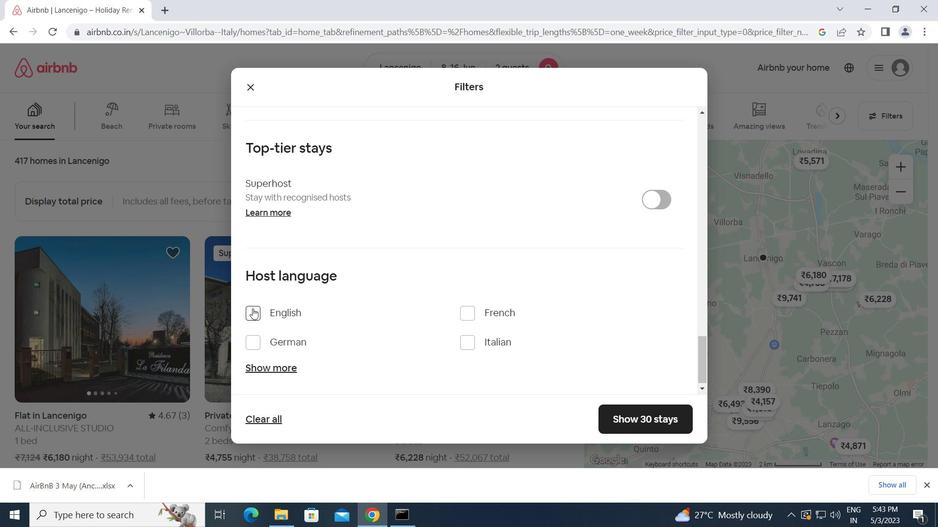 
Action: Mouse moved to (621, 419)
Screenshot: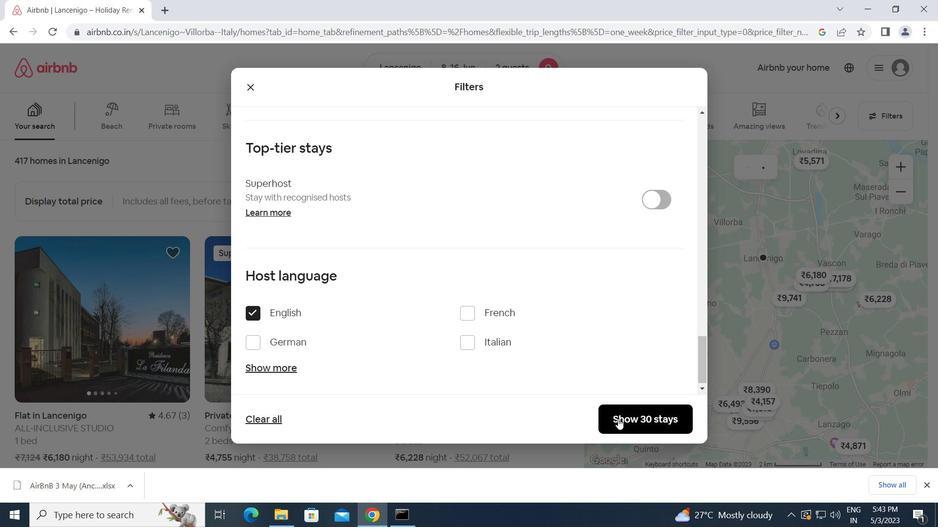 
Action: Mouse pressed left at (621, 419)
Screenshot: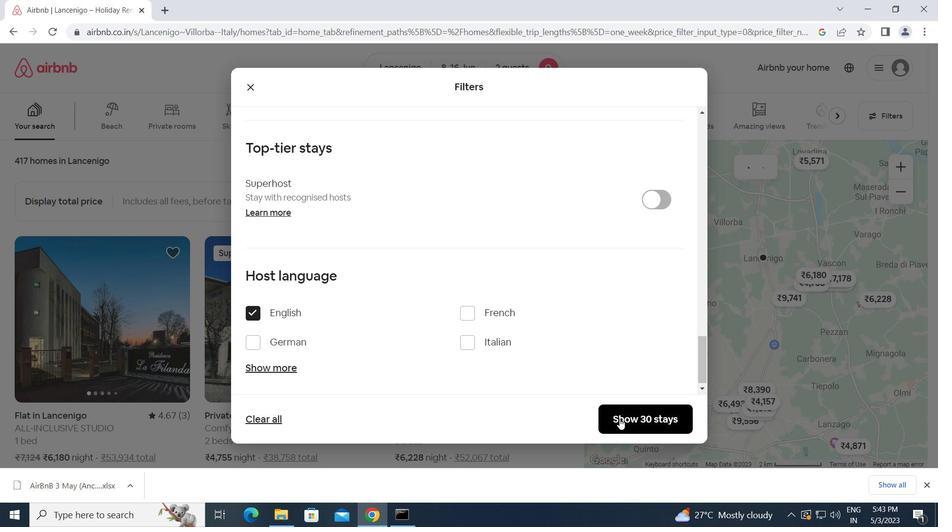 
Action: Mouse moved to (621, 419)
Screenshot: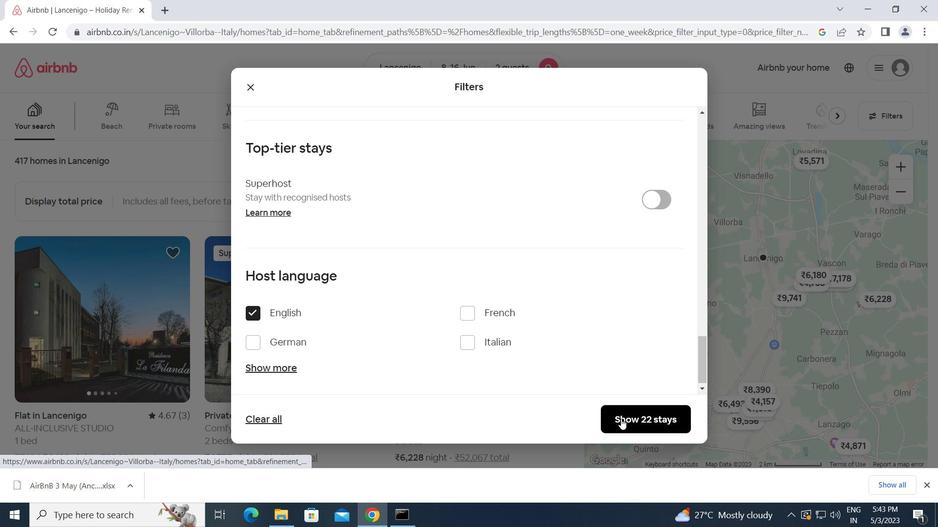 
